 Task: Find connections with filter location Brixton with filter topic #Networkwith filter profile language Spanish with filter current company Ten Lifestyle Group with filter school Kadi Sarva Vishwavidyalaya, Gandihnagar with filter industry Security and Investigations with filter service category Financial Advisory with filter keywords title Sales Representative
Action: Mouse moved to (198, 249)
Screenshot: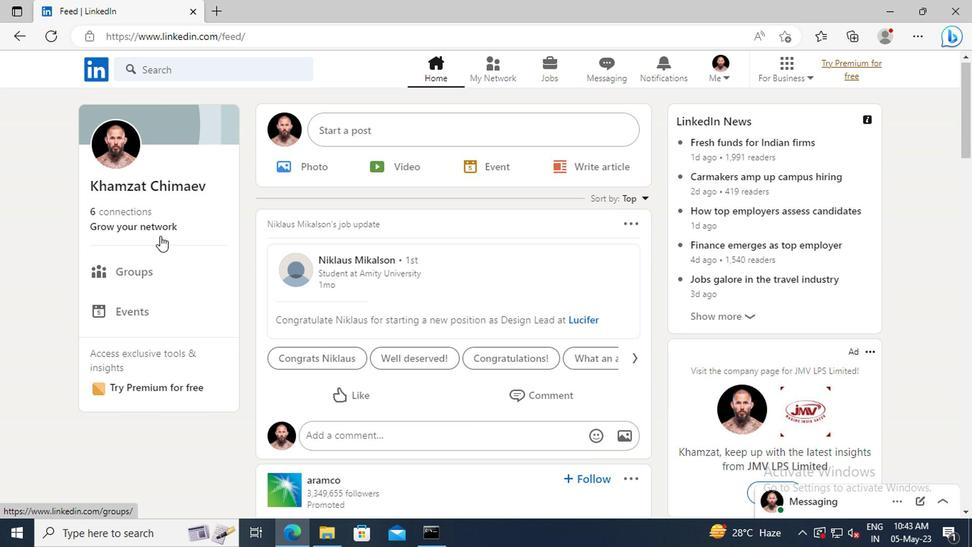 
Action: Mouse pressed left at (198, 249)
Screenshot: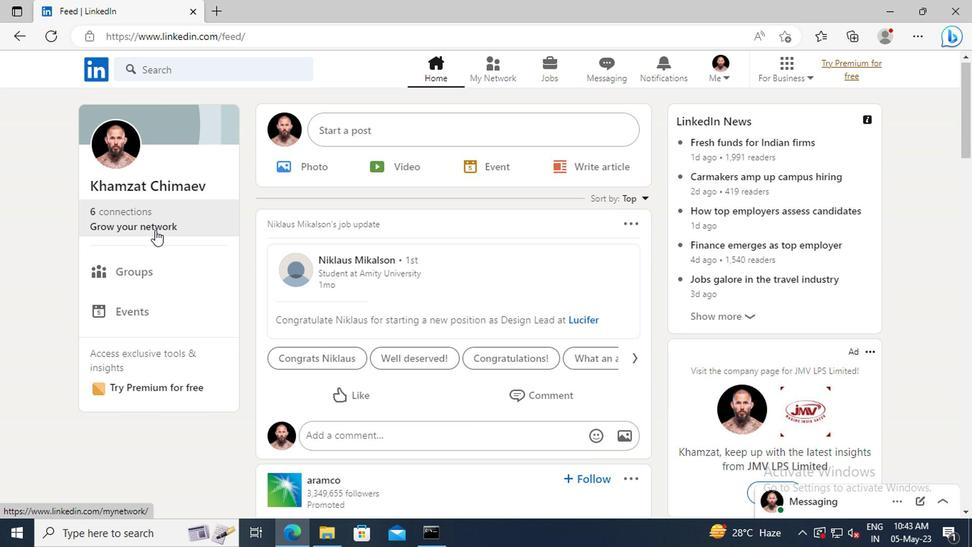
Action: Mouse moved to (200, 197)
Screenshot: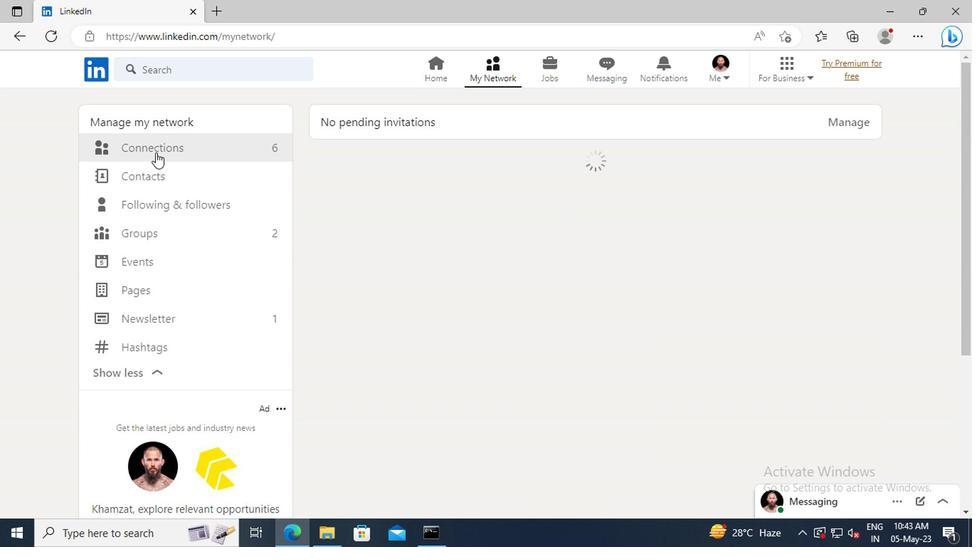 
Action: Mouse pressed left at (200, 197)
Screenshot: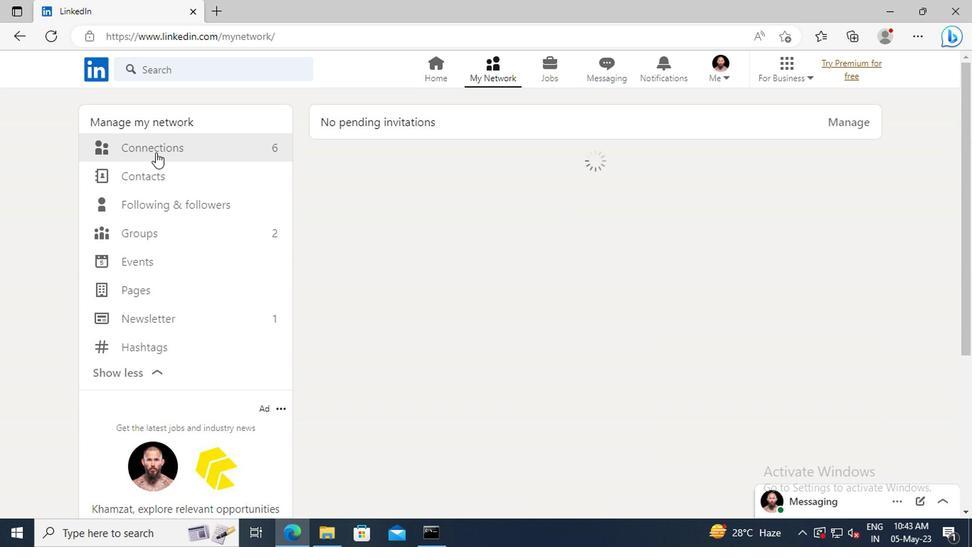 
Action: Mouse moved to (500, 197)
Screenshot: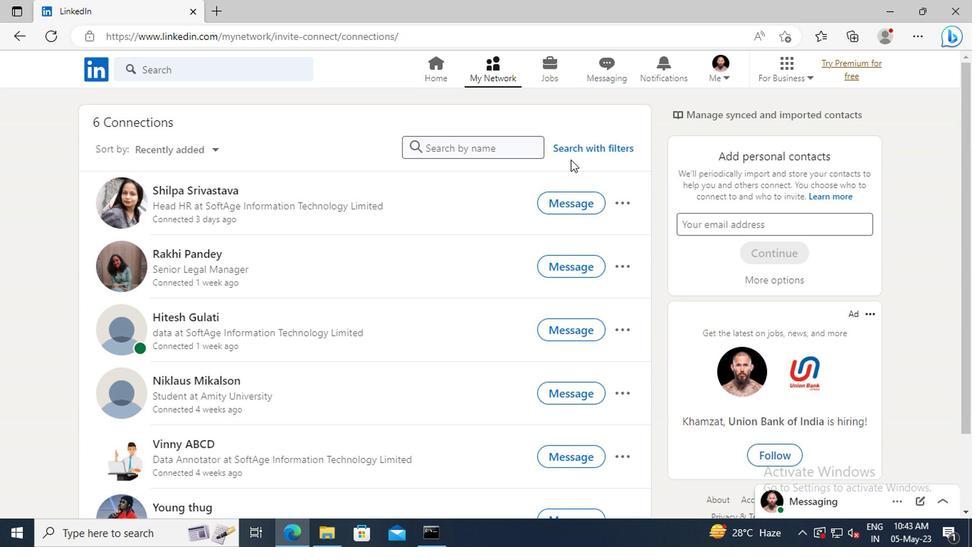 
Action: Mouse pressed left at (500, 197)
Screenshot: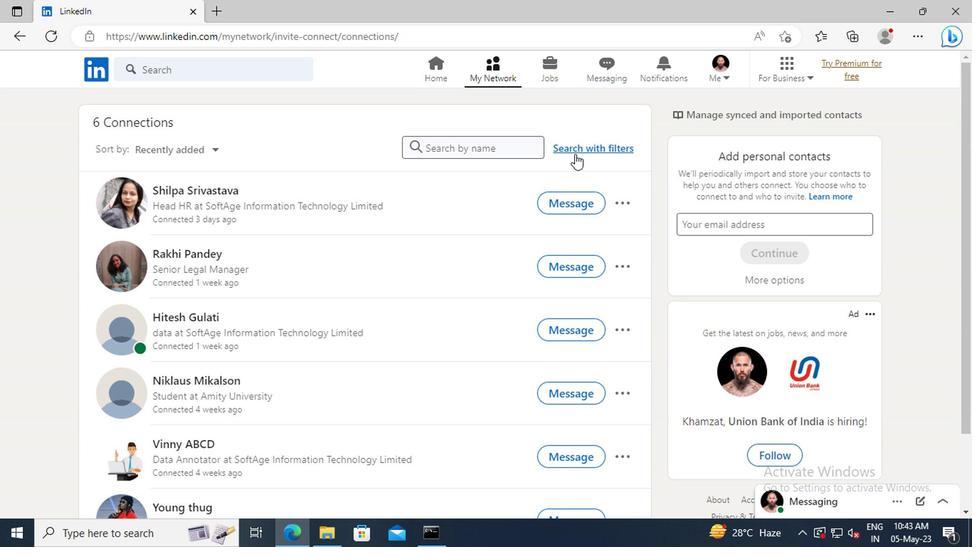 
Action: Mouse moved to (476, 169)
Screenshot: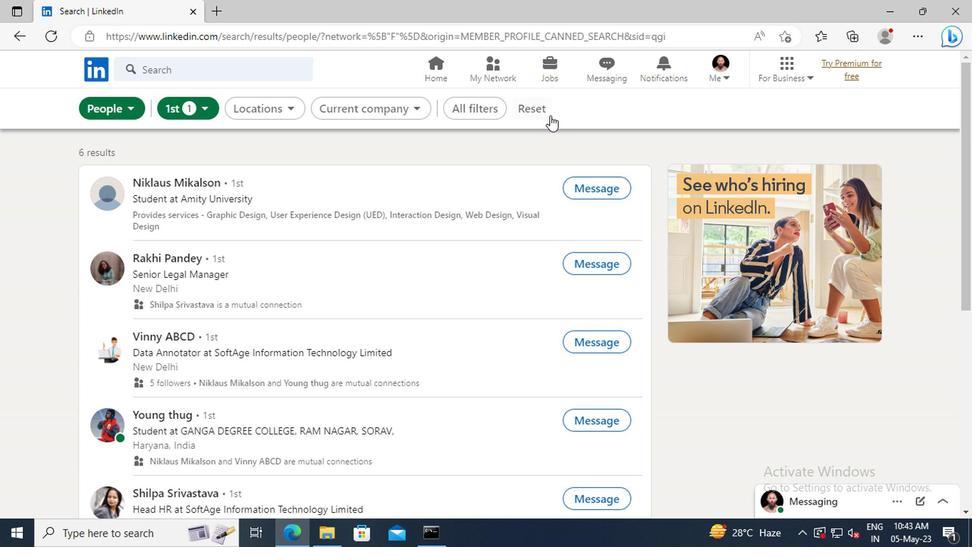
Action: Mouse pressed left at (476, 169)
Screenshot: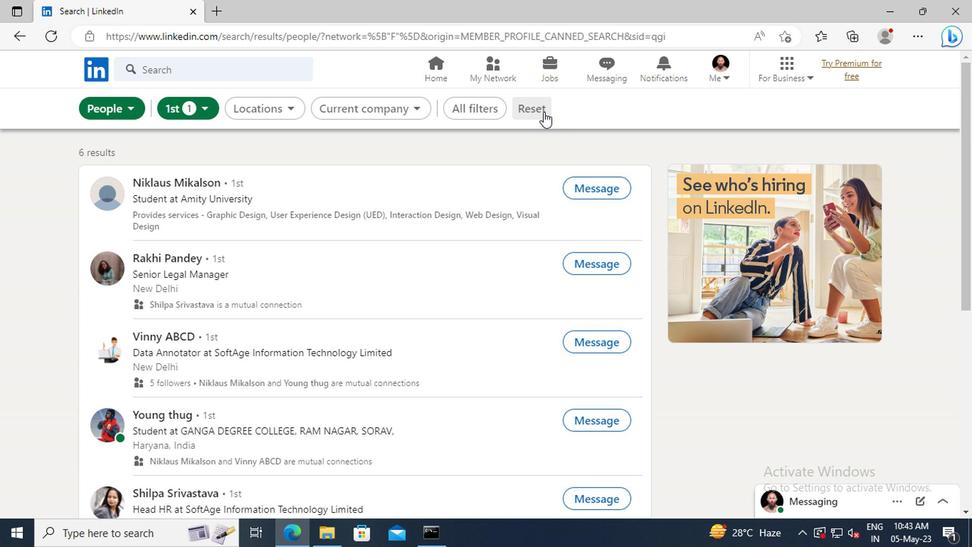 
Action: Mouse moved to (462, 168)
Screenshot: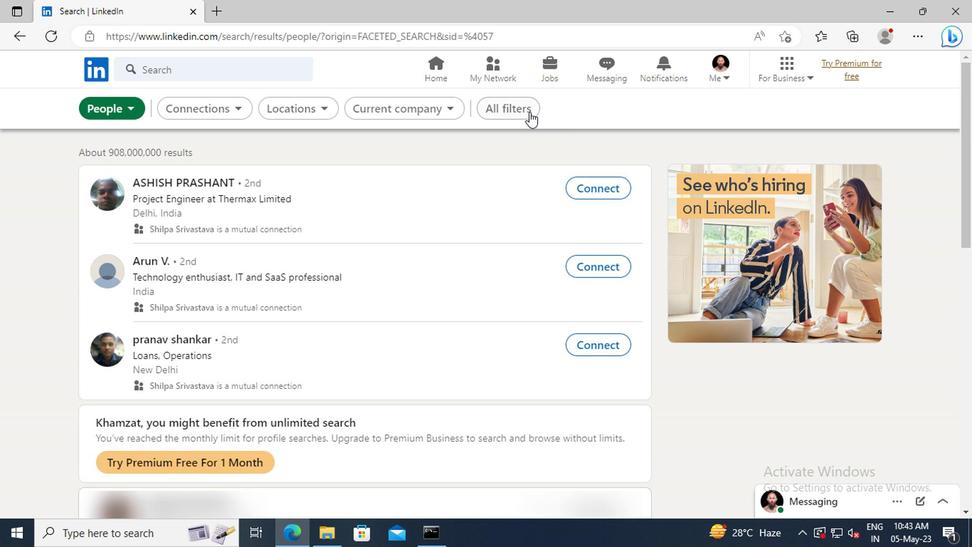 
Action: Mouse pressed left at (462, 168)
Screenshot: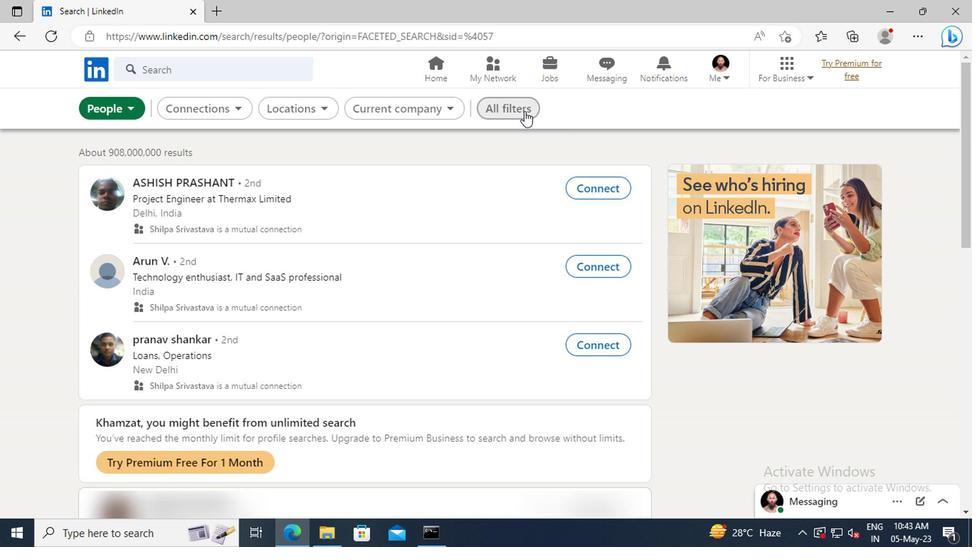
Action: Mouse moved to (623, 264)
Screenshot: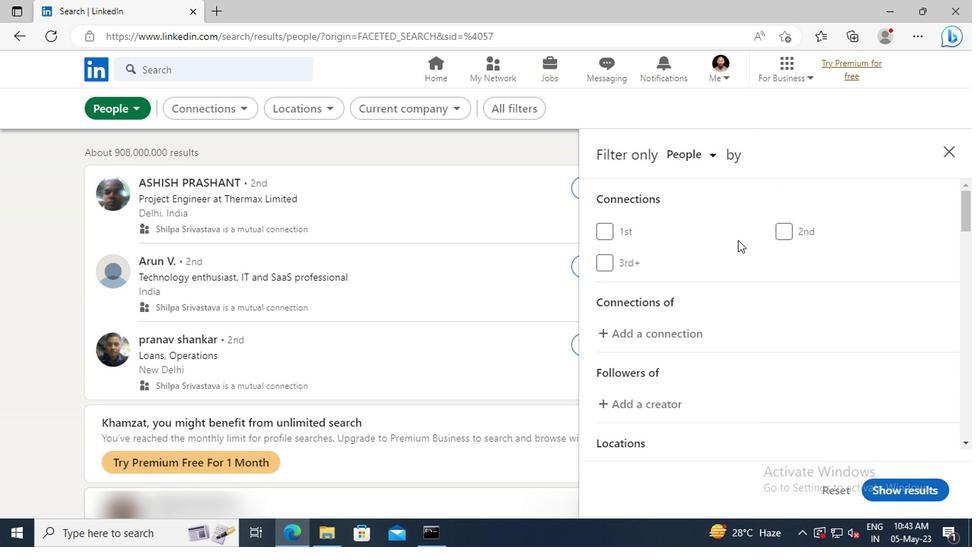 
Action: Mouse scrolled (623, 263) with delta (0, 0)
Screenshot: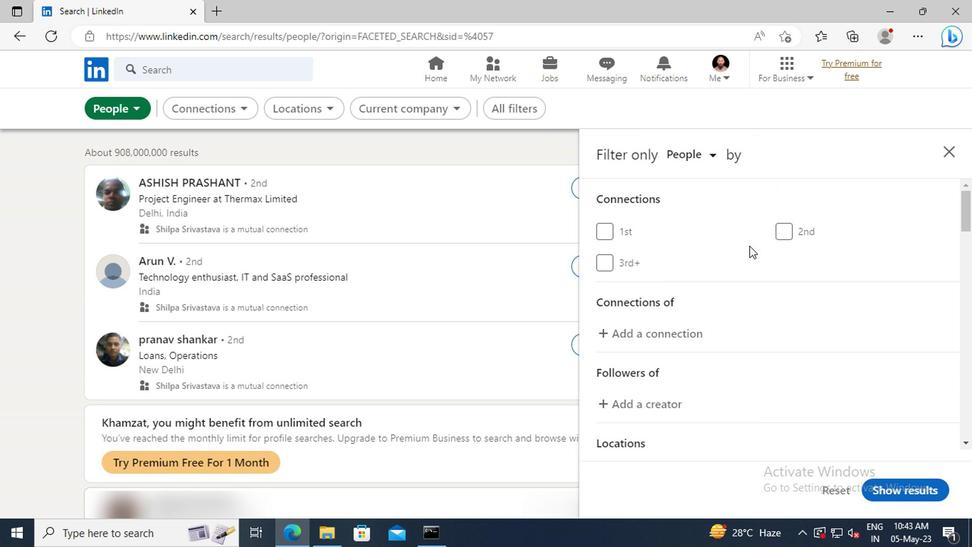 
Action: Mouse scrolled (623, 263) with delta (0, 0)
Screenshot: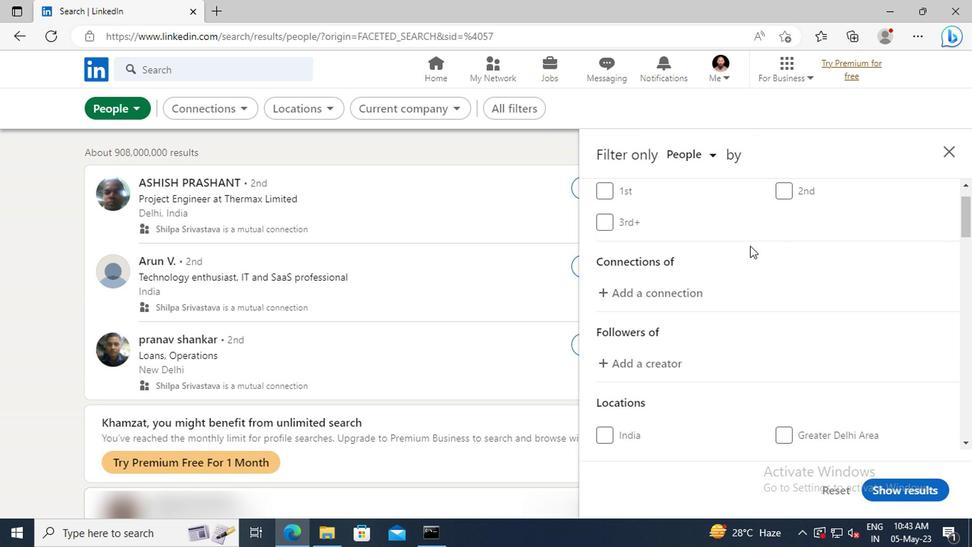 
Action: Mouse scrolled (623, 263) with delta (0, 0)
Screenshot: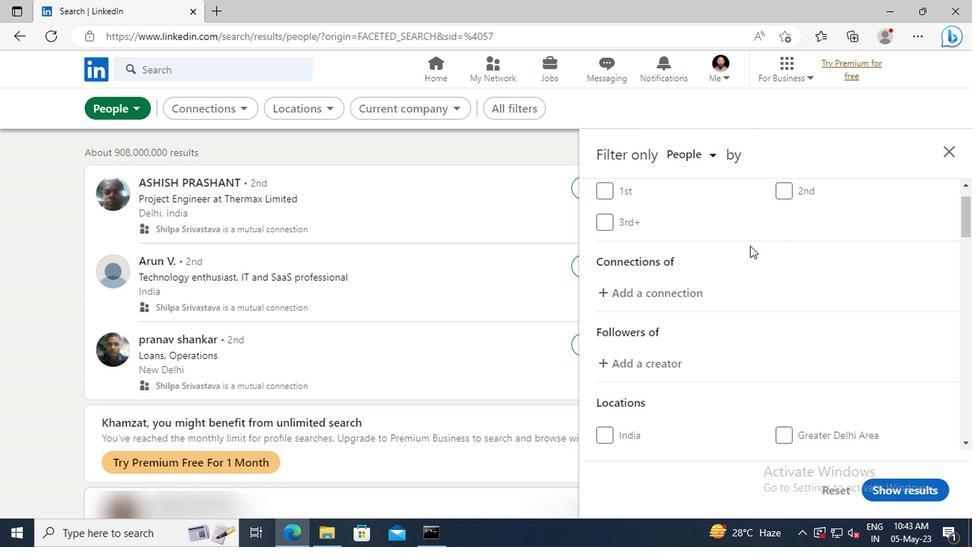 
Action: Mouse scrolled (623, 263) with delta (0, 0)
Screenshot: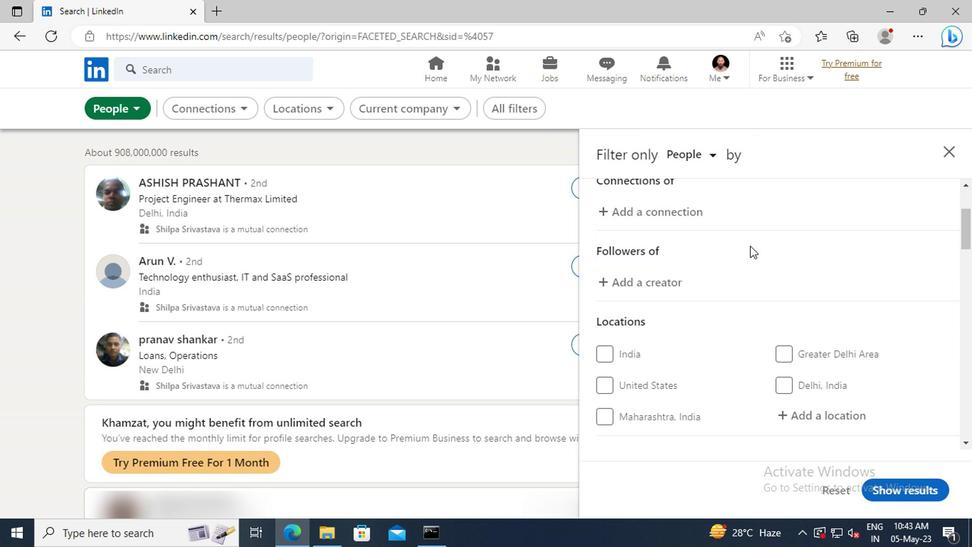 
Action: Mouse scrolled (623, 263) with delta (0, 0)
Screenshot: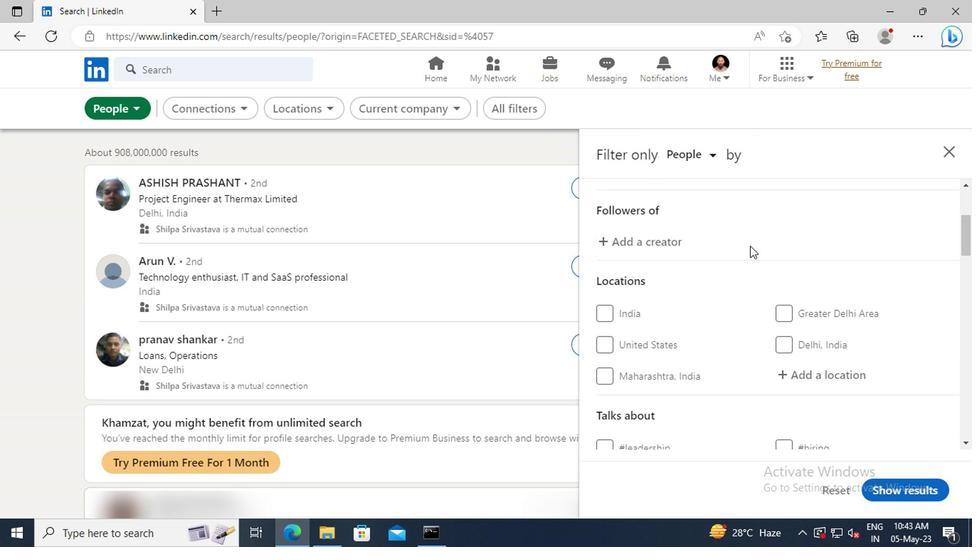 
Action: Mouse scrolled (623, 263) with delta (0, 0)
Screenshot: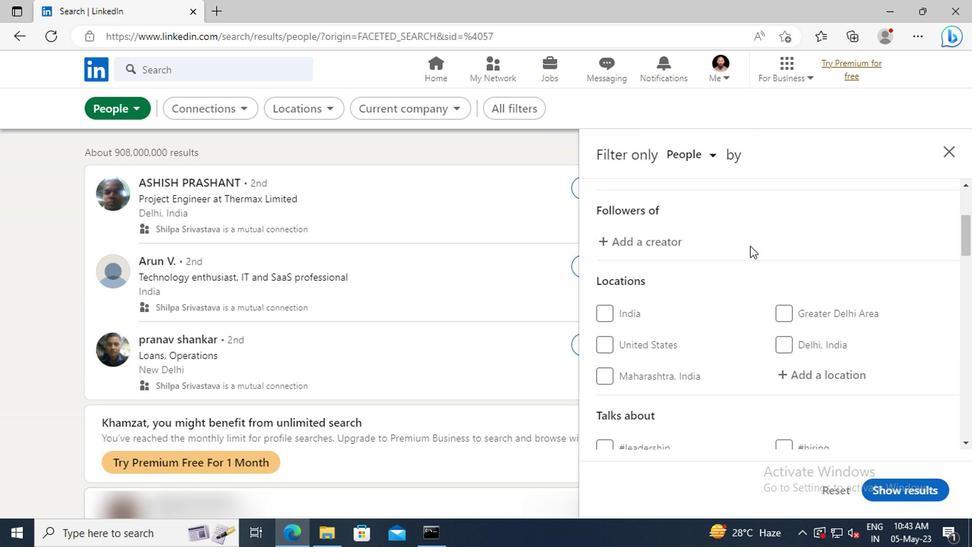 
Action: Mouse moved to (650, 300)
Screenshot: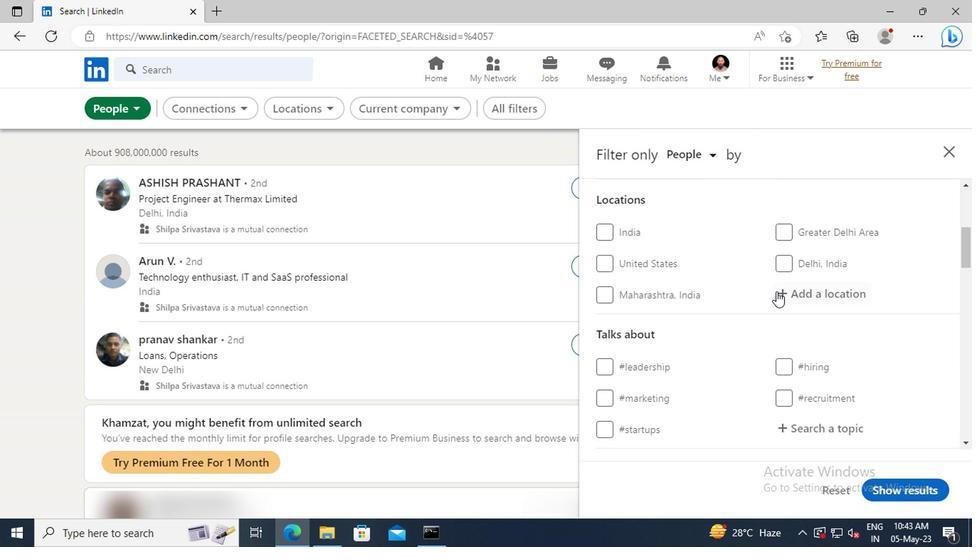 
Action: Mouse pressed left at (650, 300)
Screenshot: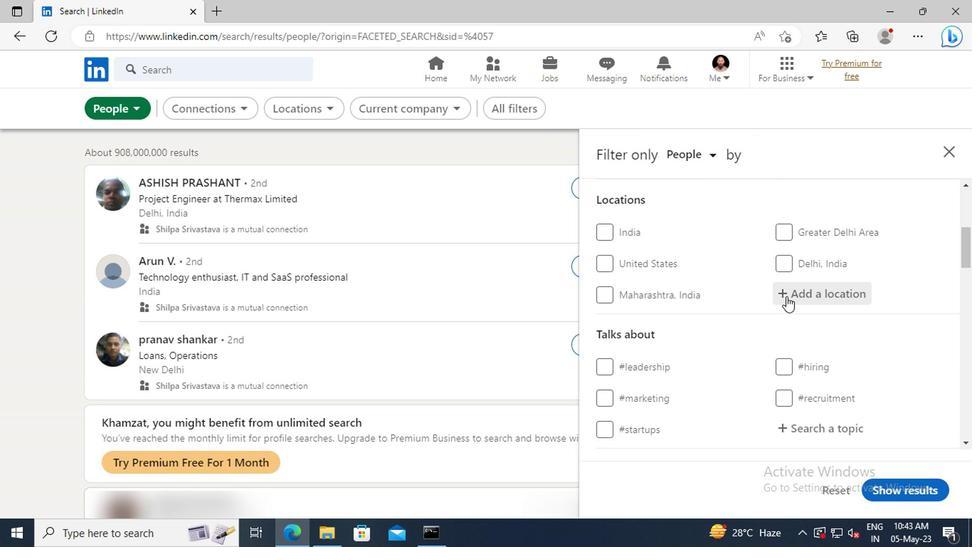 
Action: Key pressed <Key.shift>BRIXTON
Screenshot: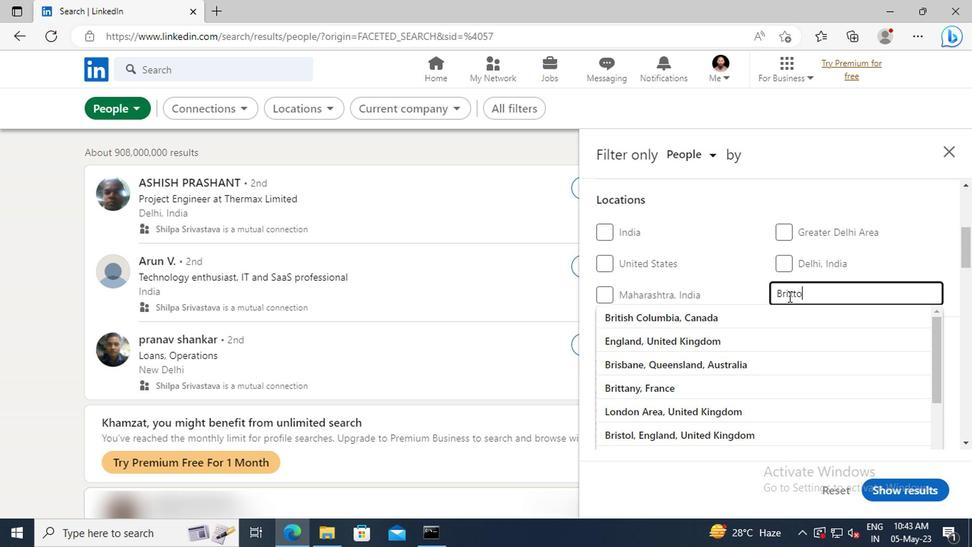 
Action: Mouse moved to (653, 312)
Screenshot: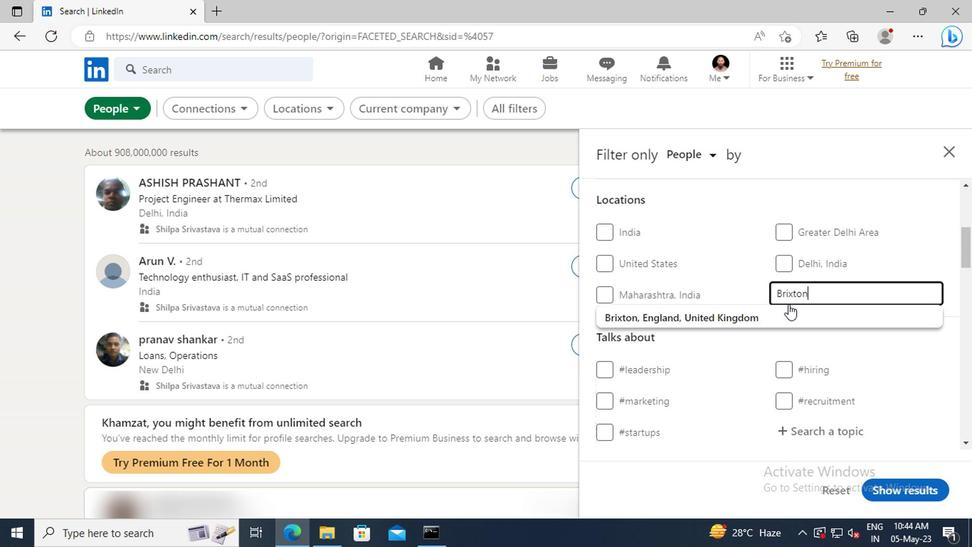 
Action: Mouse pressed left at (653, 312)
Screenshot: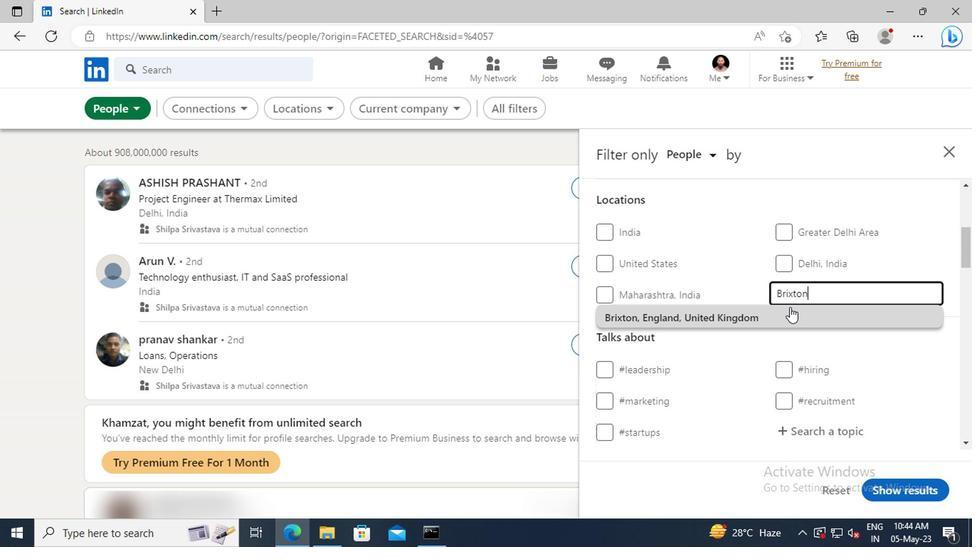 
Action: Mouse scrolled (653, 312) with delta (0, 0)
Screenshot: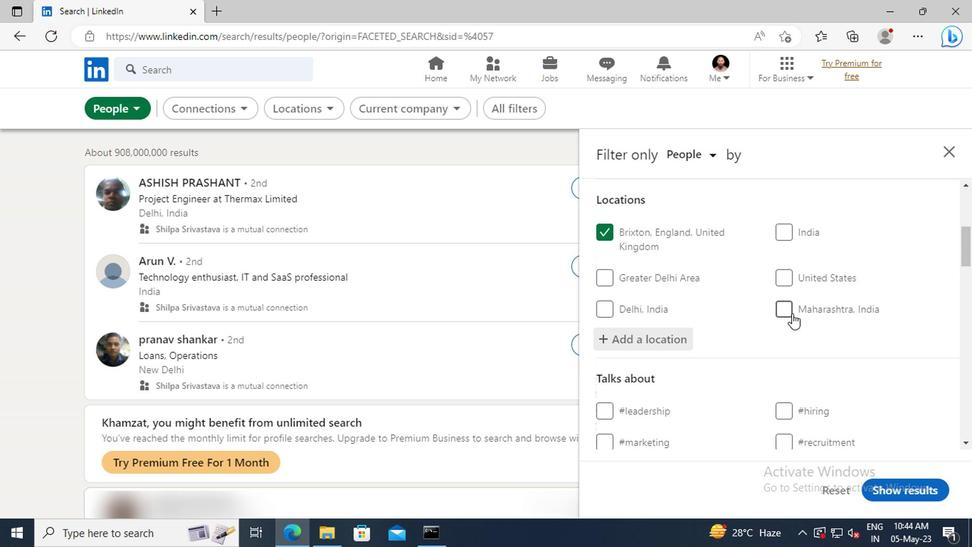 
Action: Mouse moved to (653, 312)
Screenshot: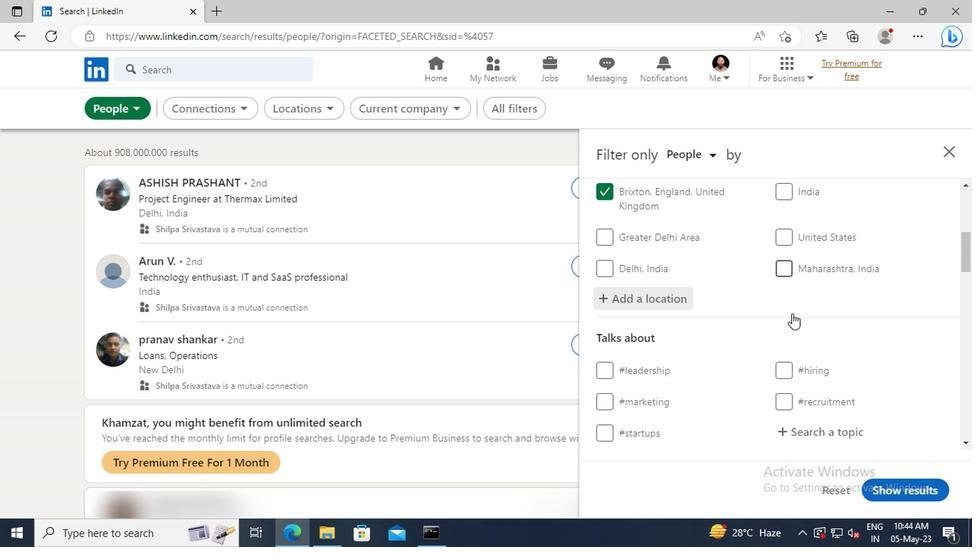 
Action: Mouse scrolled (653, 312) with delta (0, 0)
Screenshot: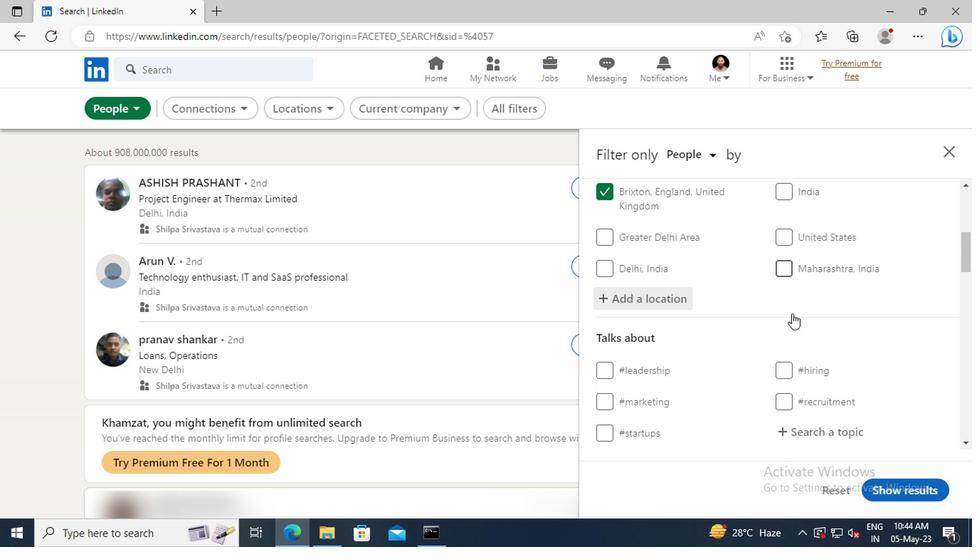 
Action: Mouse scrolled (653, 312) with delta (0, 0)
Screenshot: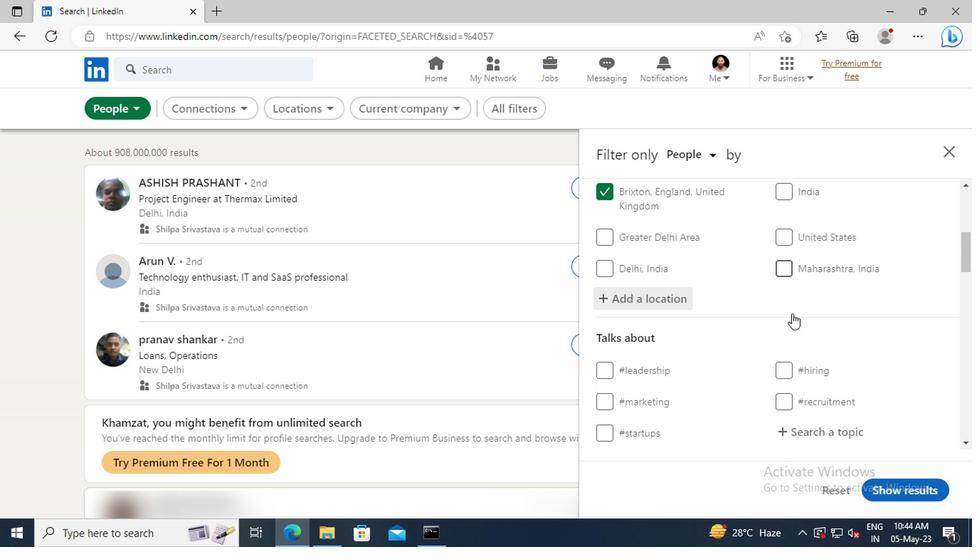 
Action: Mouse scrolled (653, 312) with delta (0, 0)
Screenshot: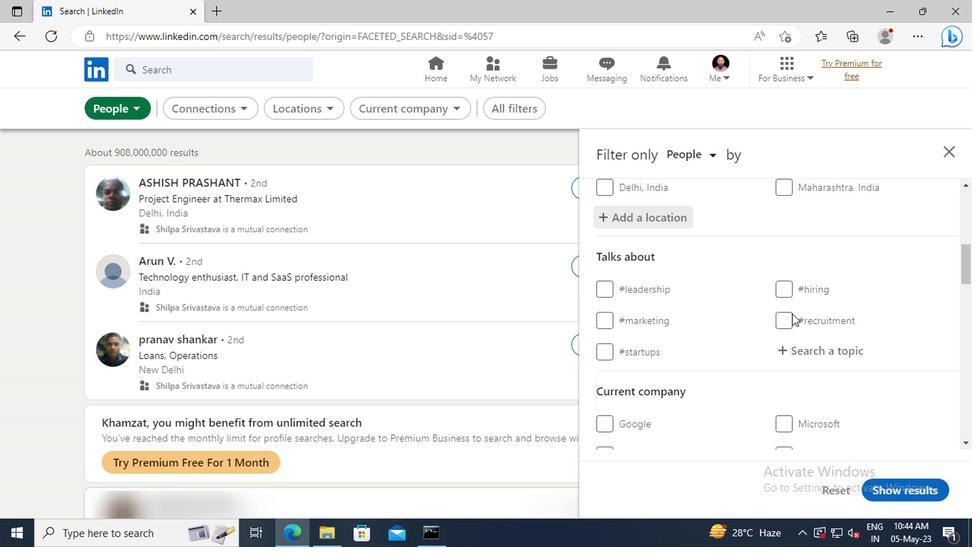 
Action: Mouse scrolled (653, 312) with delta (0, 0)
Screenshot: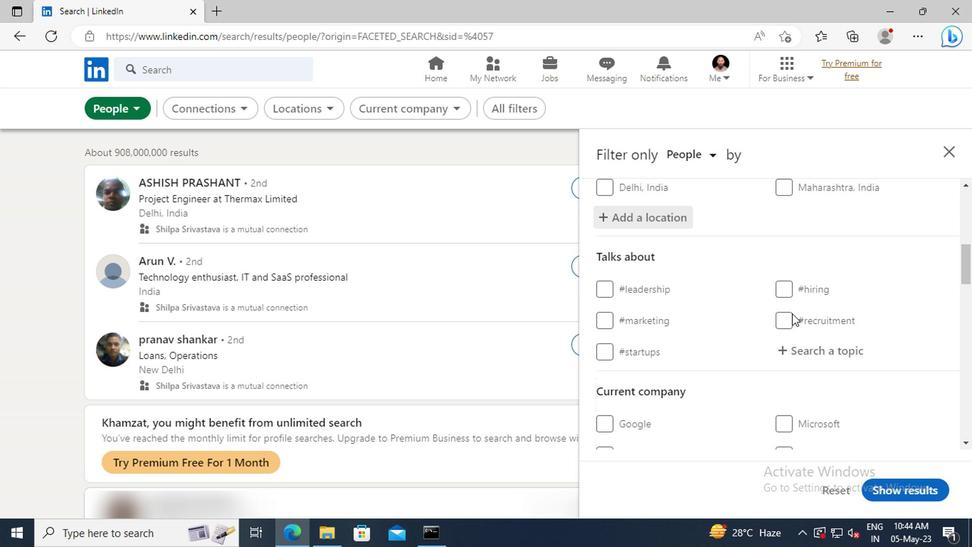 
Action: Mouse moved to (651, 287)
Screenshot: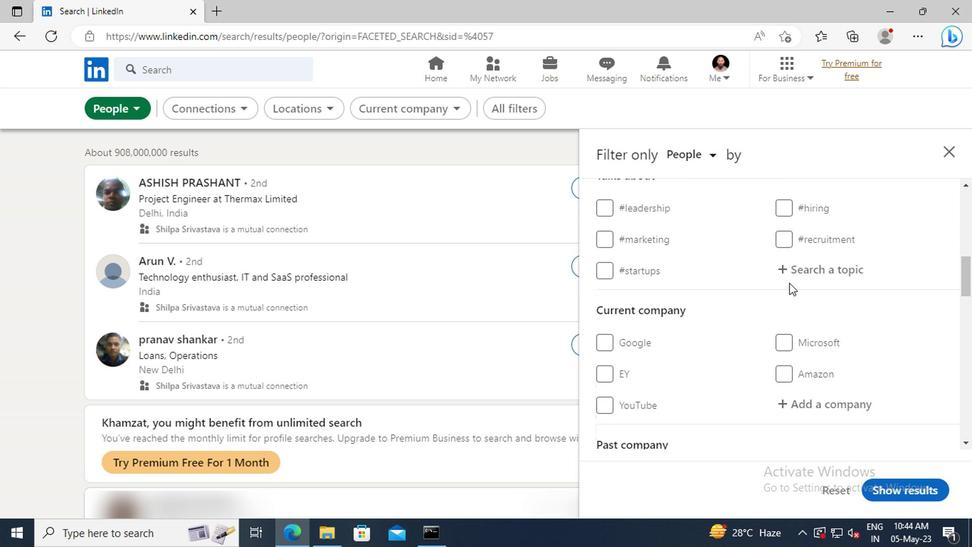 
Action: Mouse pressed left at (651, 287)
Screenshot: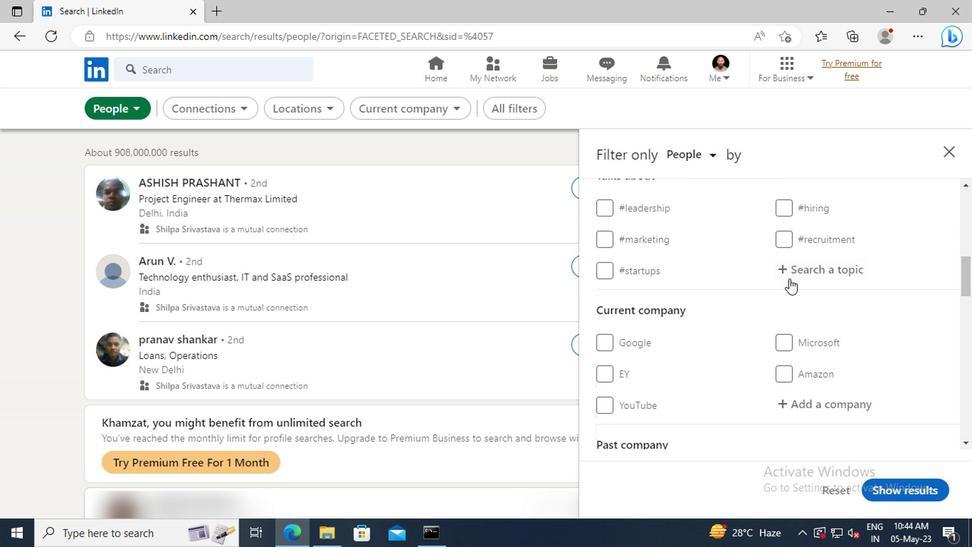 
Action: Mouse moved to (650, 287)
Screenshot: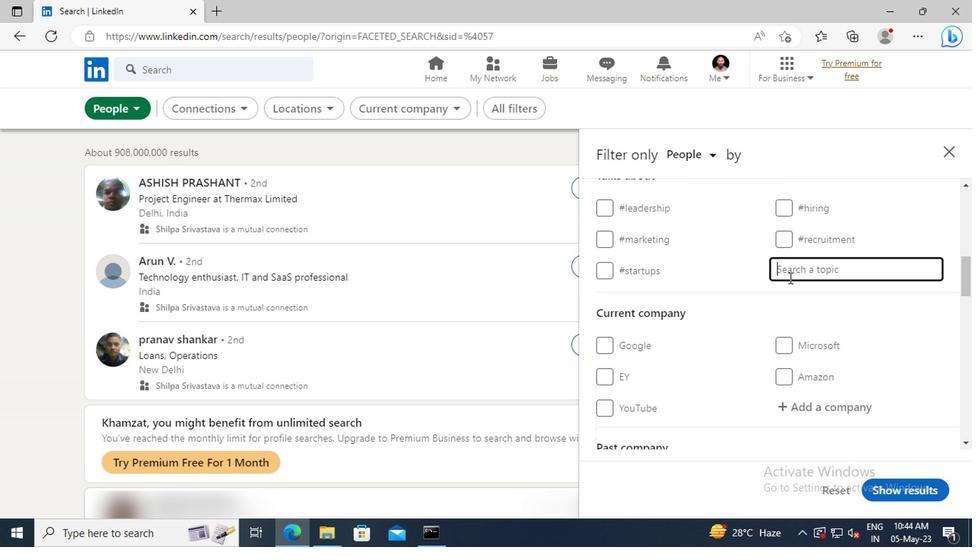 
Action: Key pressed <Key.shift>NETW
Screenshot: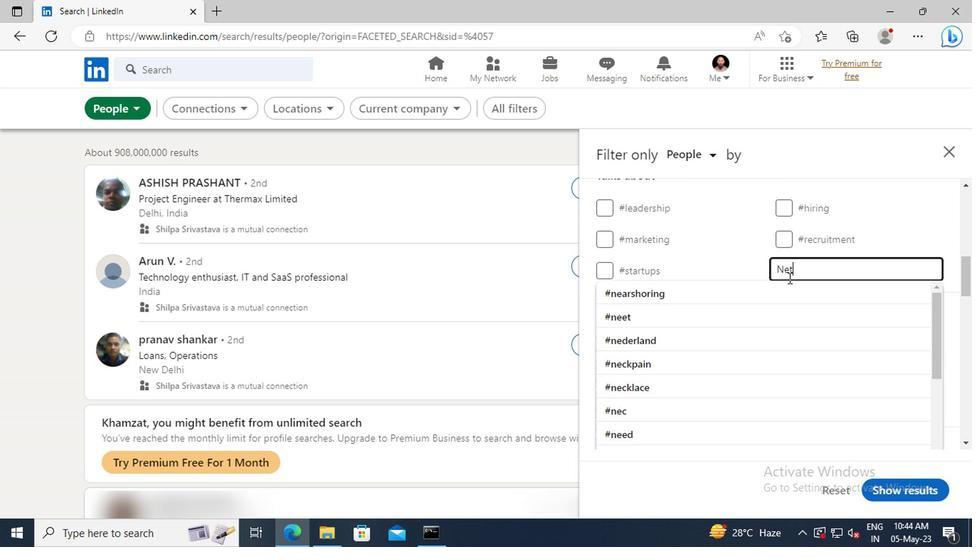 
Action: Mouse moved to (649, 308)
Screenshot: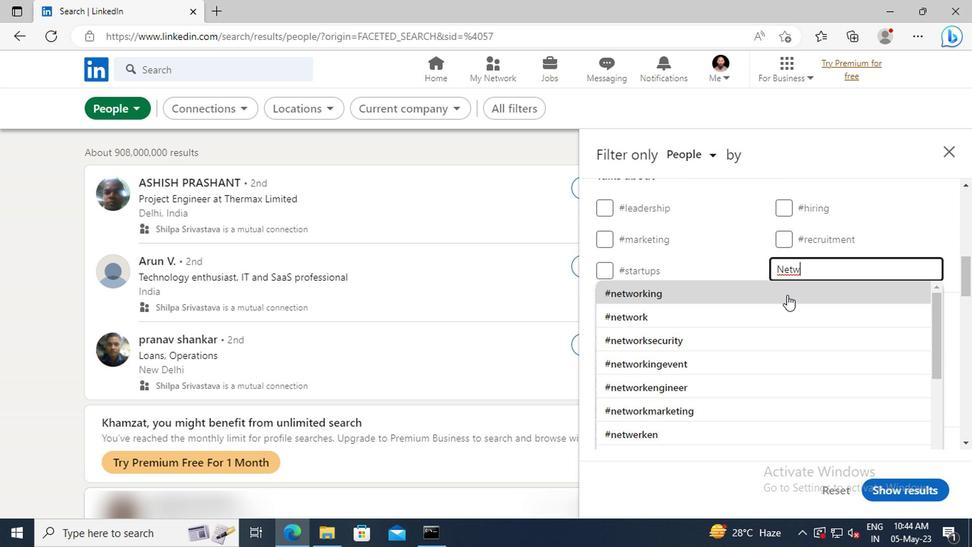 
Action: Mouse pressed left at (649, 308)
Screenshot: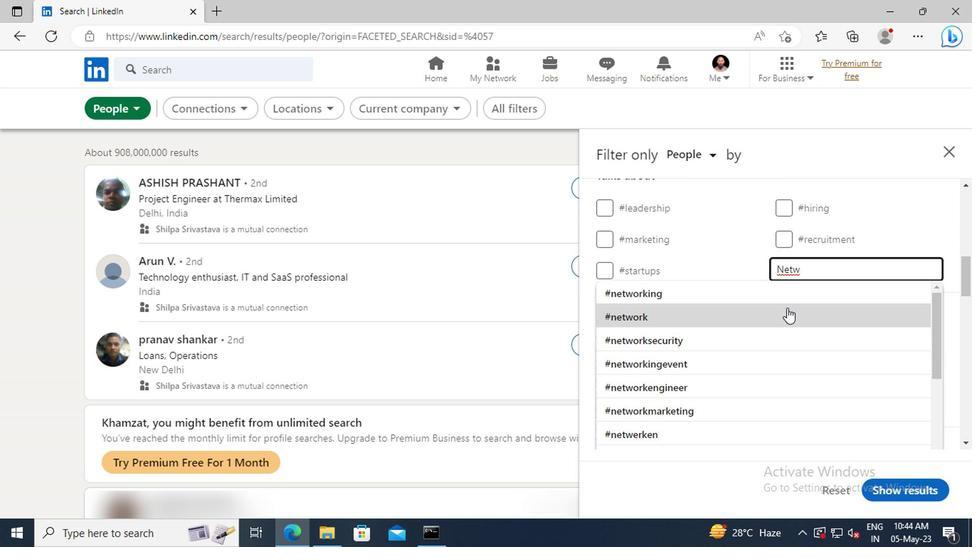 
Action: Mouse scrolled (649, 308) with delta (0, 0)
Screenshot: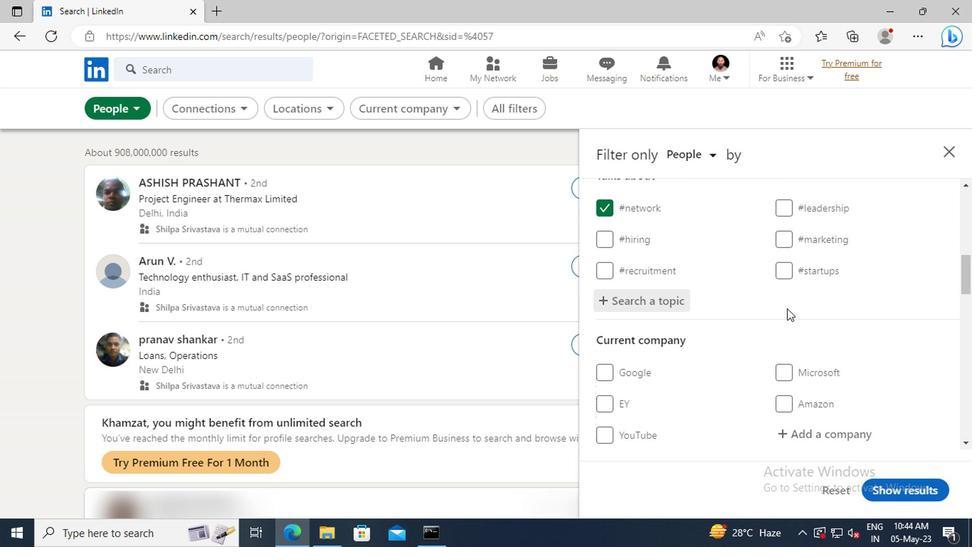 
Action: Mouse scrolled (649, 308) with delta (0, 0)
Screenshot: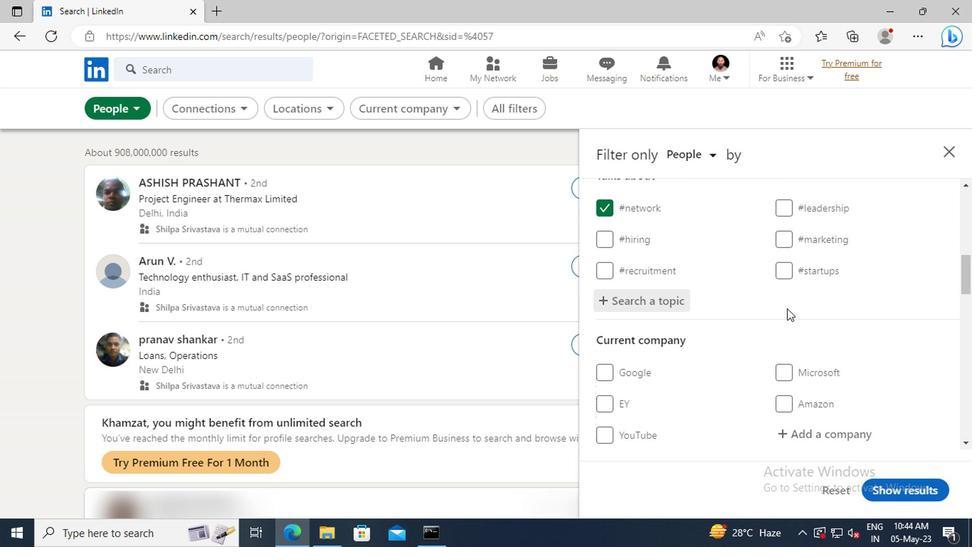 
Action: Mouse scrolled (649, 308) with delta (0, 0)
Screenshot: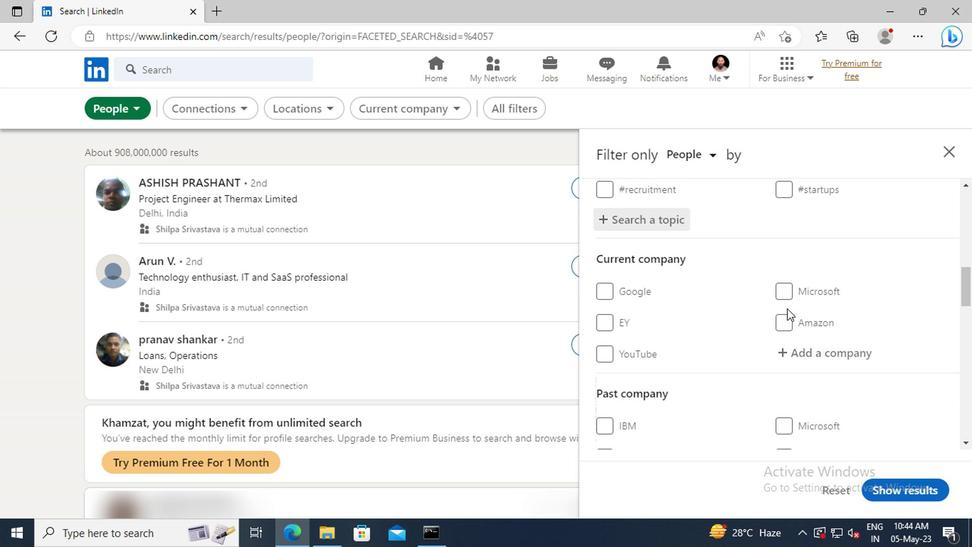 
Action: Mouse scrolled (649, 308) with delta (0, 0)
Screenshot: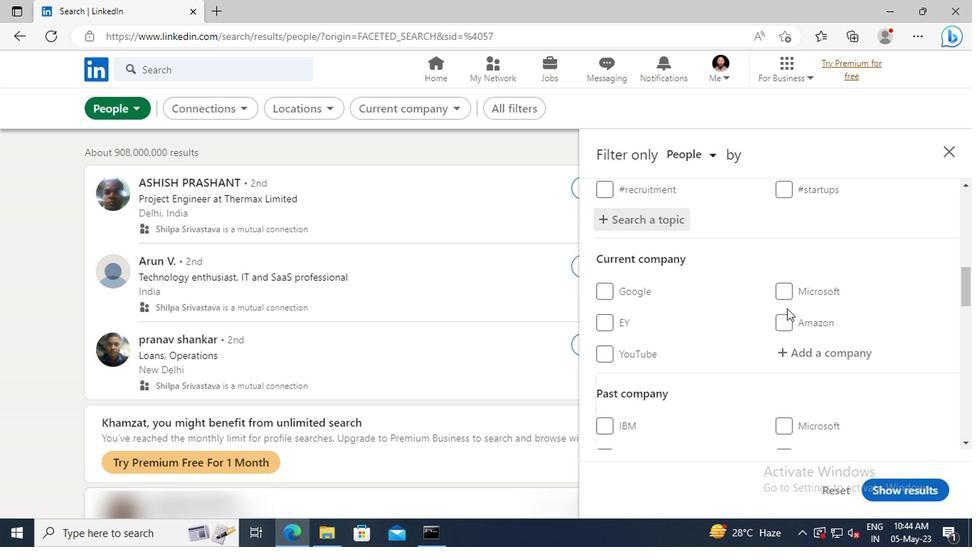
Action: Mouse scrolled (649, 308) with delta (0, 0)
Screenshot: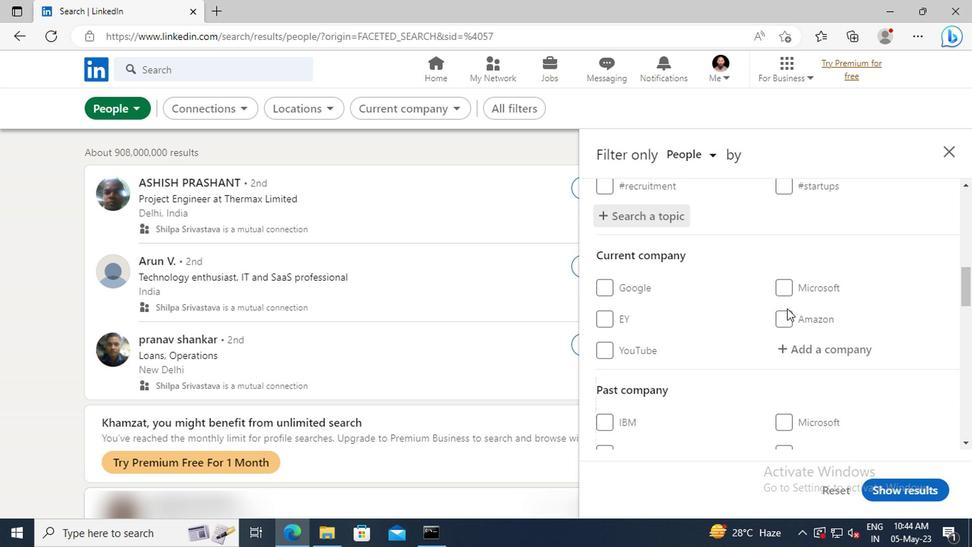 
Action: Mouse scrolled (649, 308) with delta (0, 0)
Screenshot: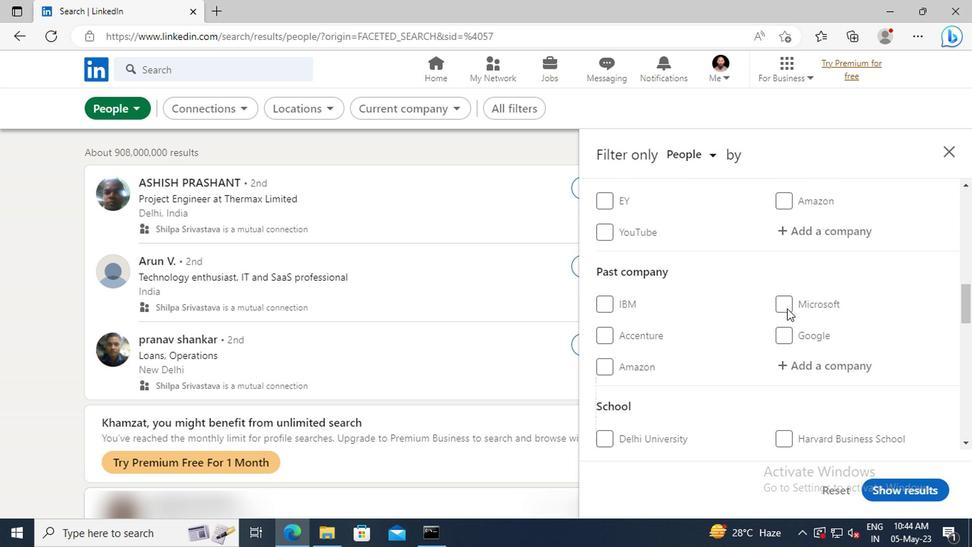 
Action: Mouse scrolled (649, 308) with delta (0, 0)
Screenshot: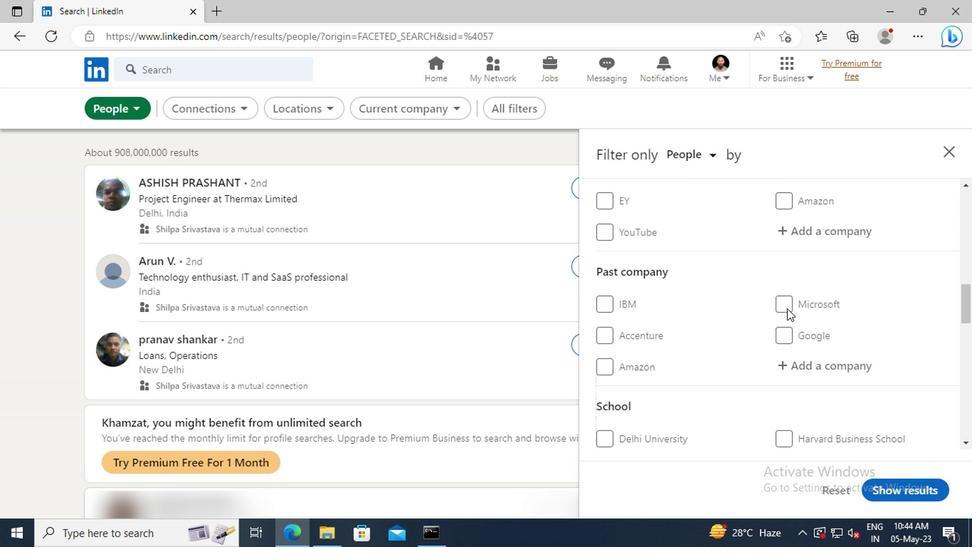 
Action: Mouse scrolled (649, 308) with delta (0, 0)
Screenshot: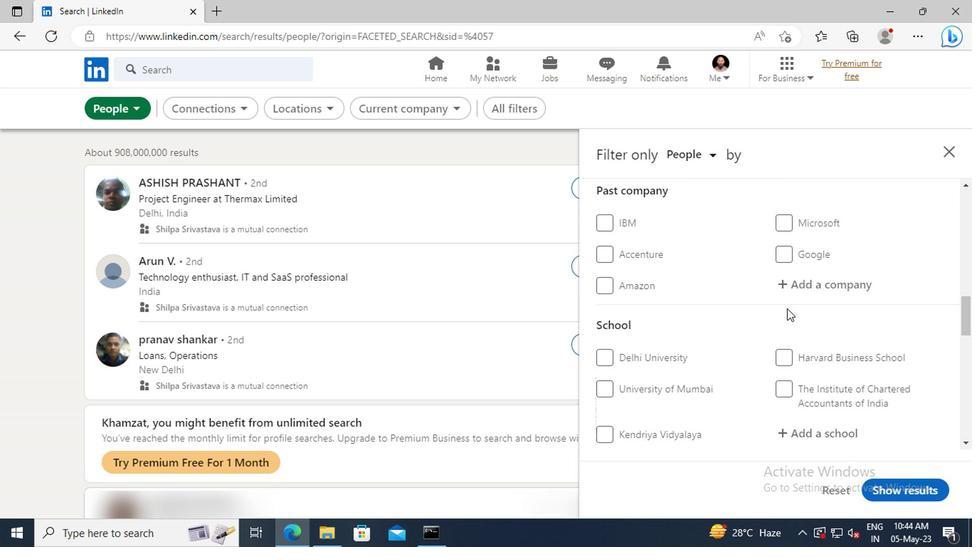
Action: Mouse scrolled (649, 308) with delta (0, 0)
Screenshot: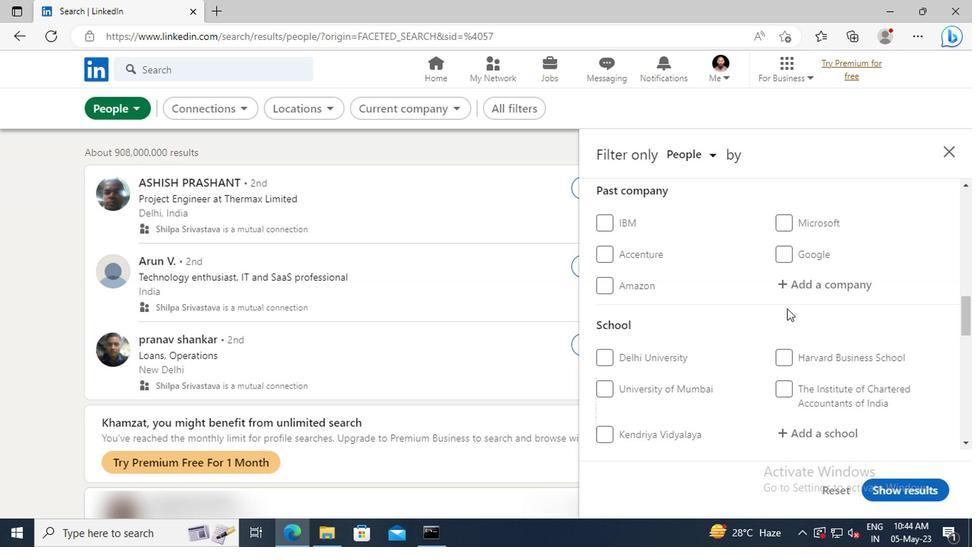
Action: Mouse scrolled (649, 308) with delta (0, 0)
Screenshot: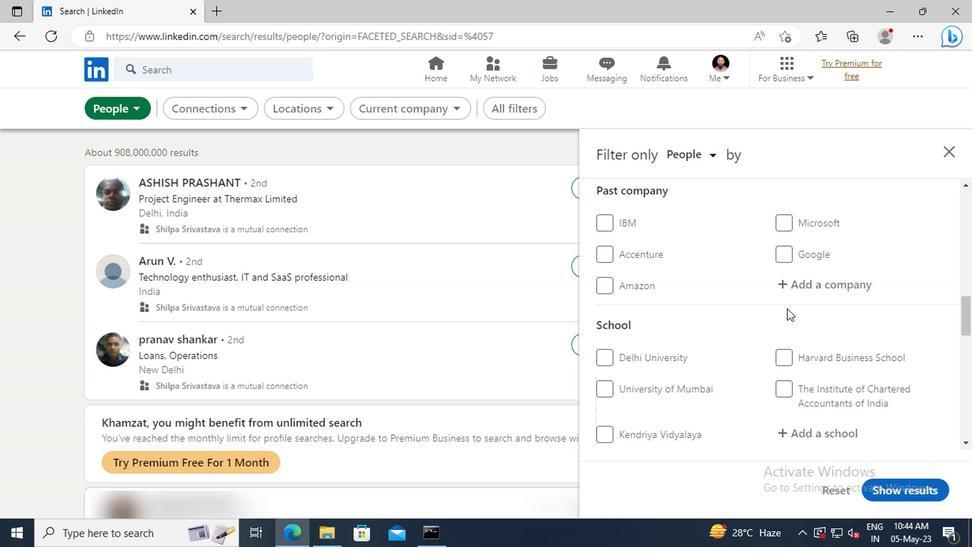 
Action: Mouse scrolled (649, 308) with delta (0, 0)
Screenshot: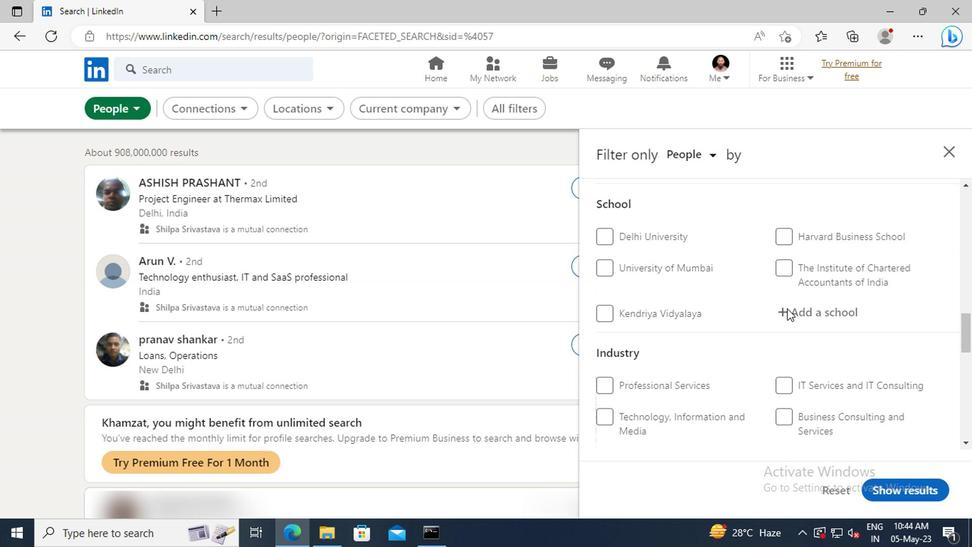 
Action: Mouse scrolled (649, 308) with delta (0, 0)
Screenshot: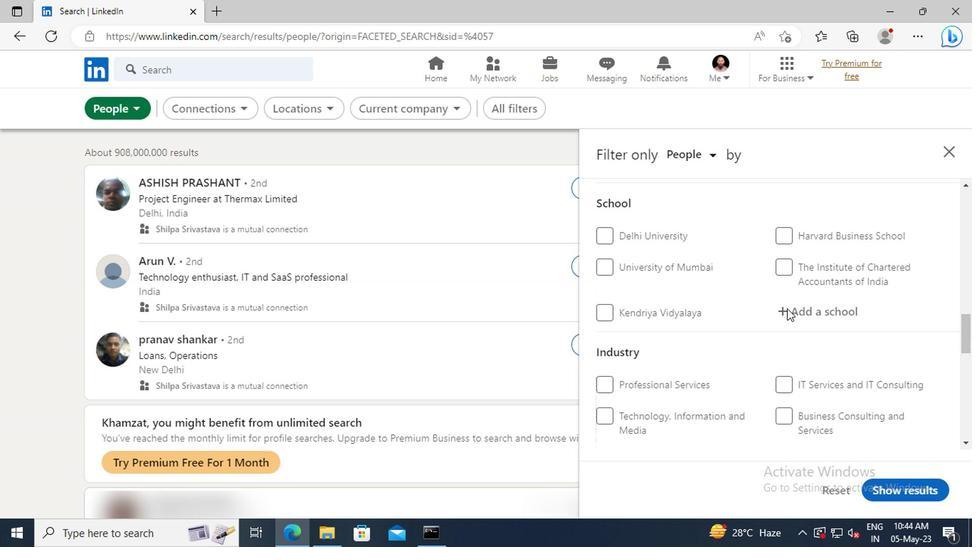 
Action: Mouse scrolled (649, 308) with delta (0, 0)
Screenshot: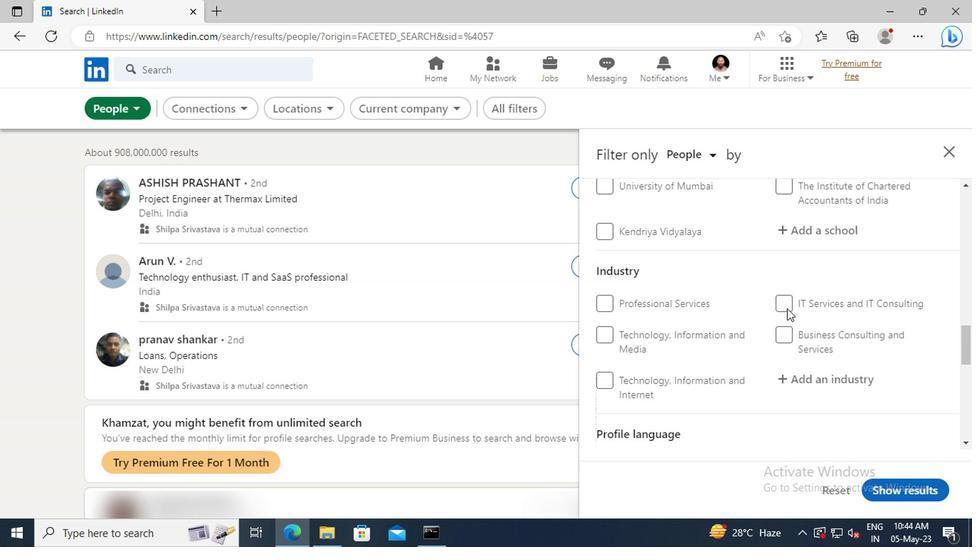 
Action: Mouse scrolled (649, 308) with delta (0, 0)
Screenshot: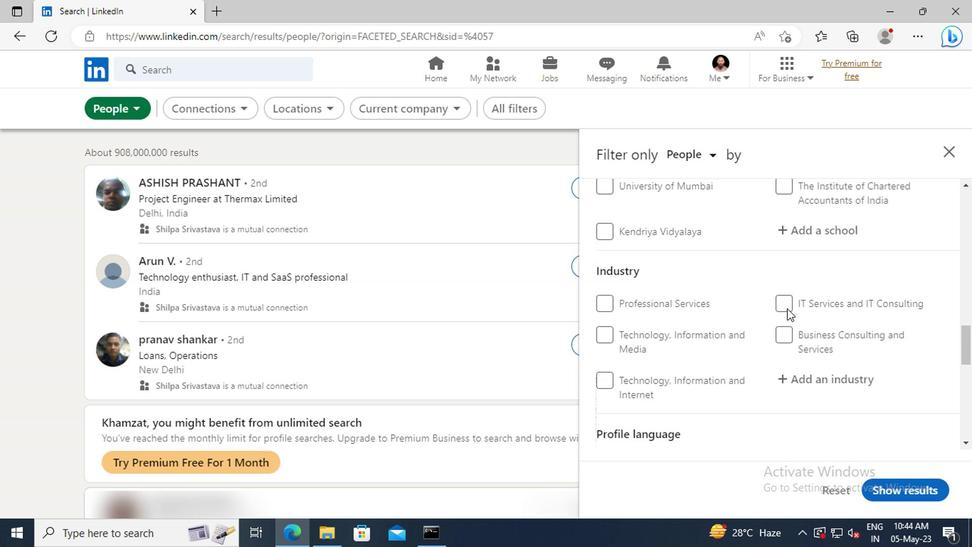 
Action: Mouse scrolled (649, 308) with delta (0, 0)
Screenshot: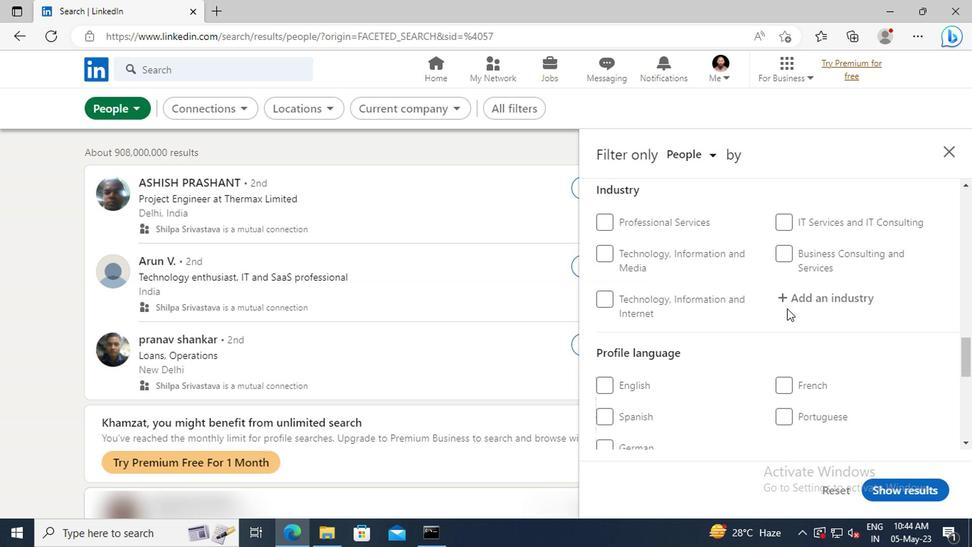 
Action: Mouse scrolled (649, 308) with delta (0, 0)
Screenshot: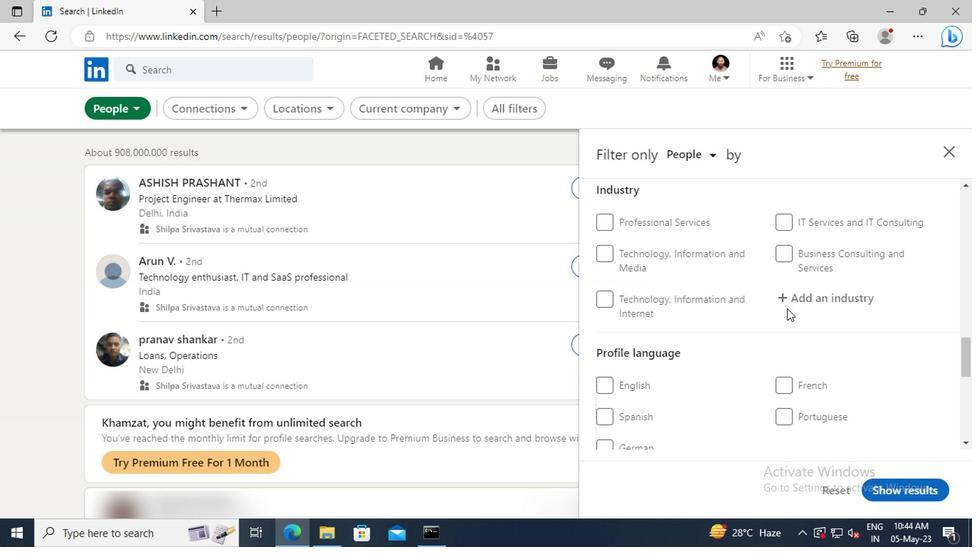 
Action: Mouse moved to (521, 330)
Screenshot: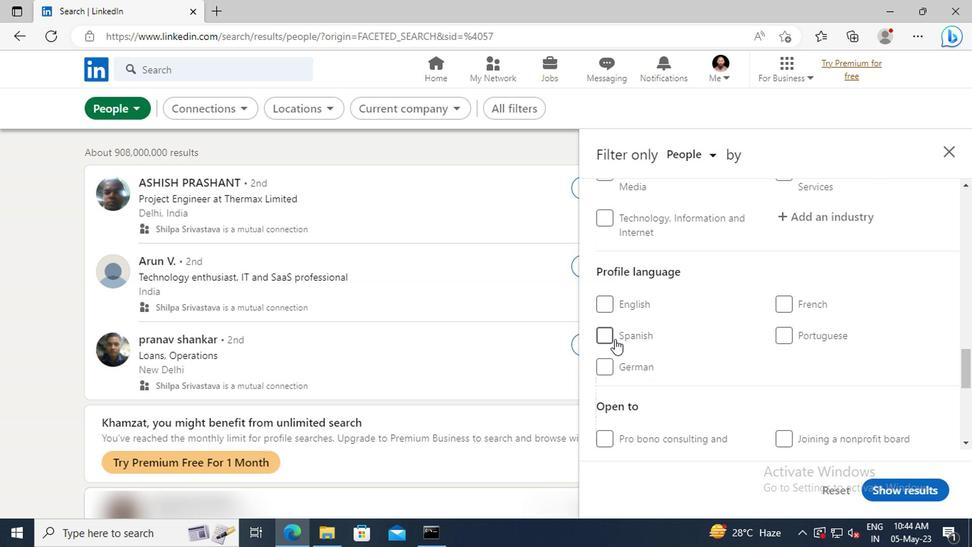 
Action: Mouse pressed left at (521, 330)
Screenshot: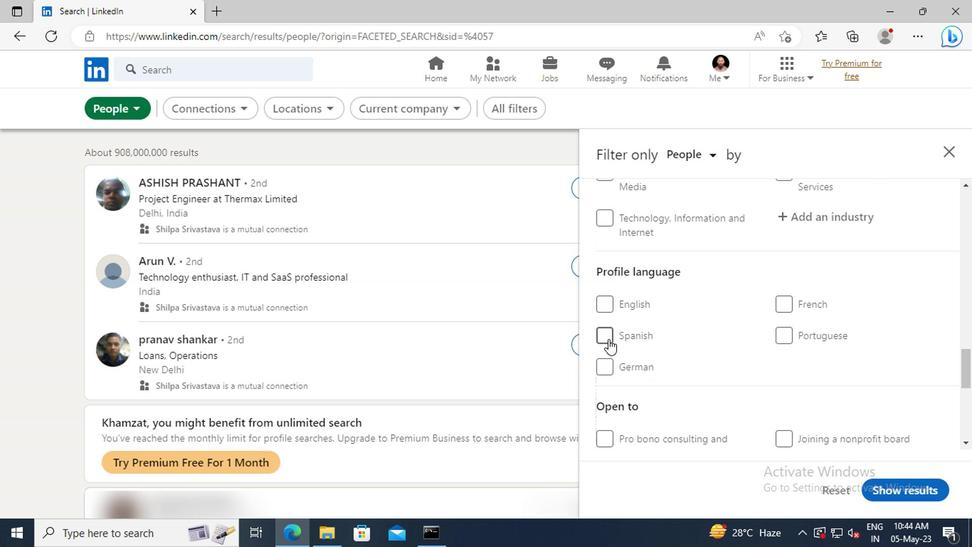 
Action: Mouse moved to (660, 316)
Screenshot: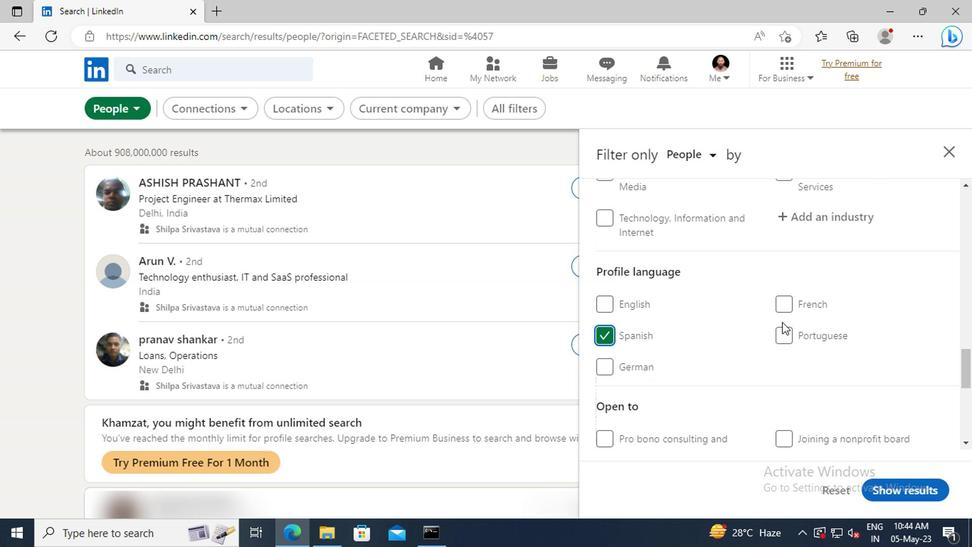 
Action: Mouse scrolled (660, 316) with delta (0, 0)
Screenshot: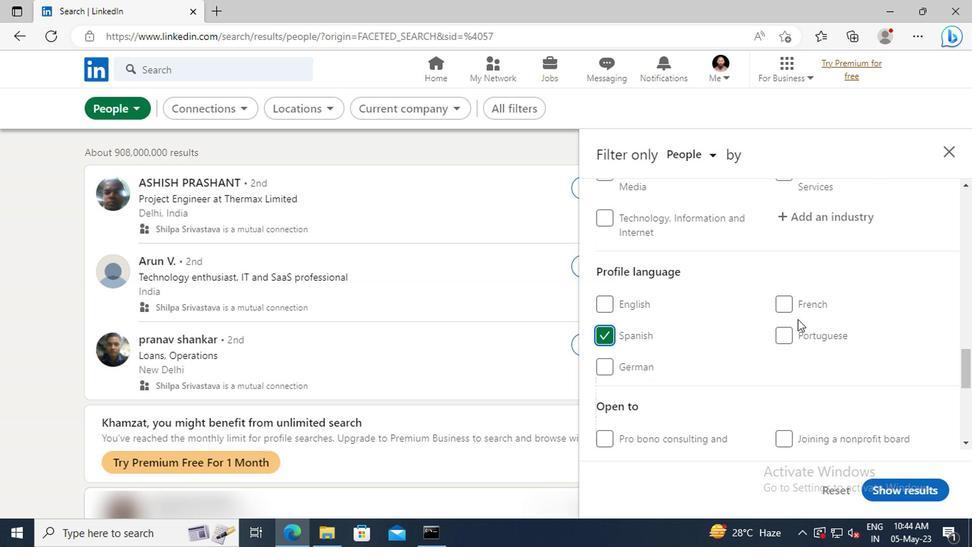 
Action: Mouse scrolled (660, 316) with delta (0, 0)
Screenshot: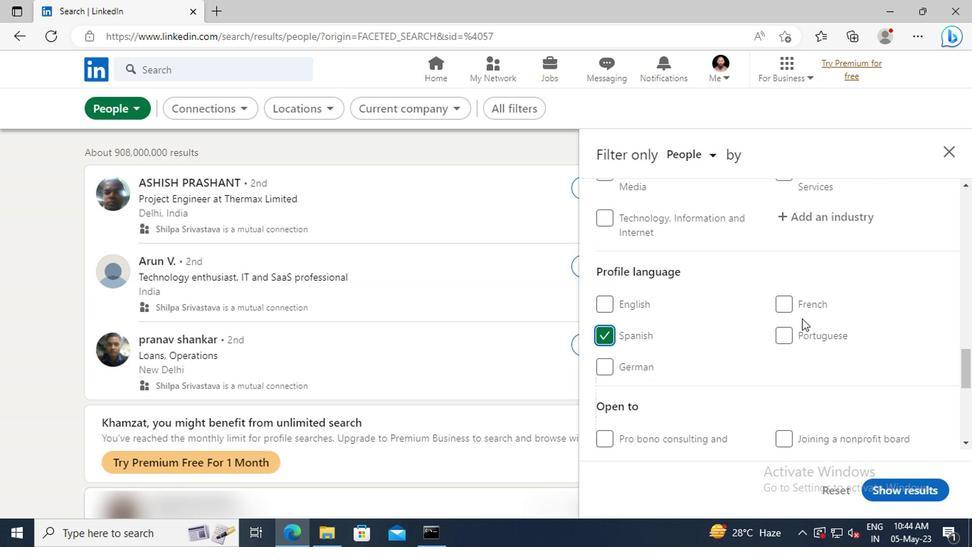 
Action: Mouse scrolled (660, 316) with delta (0, 0)
Screenshot: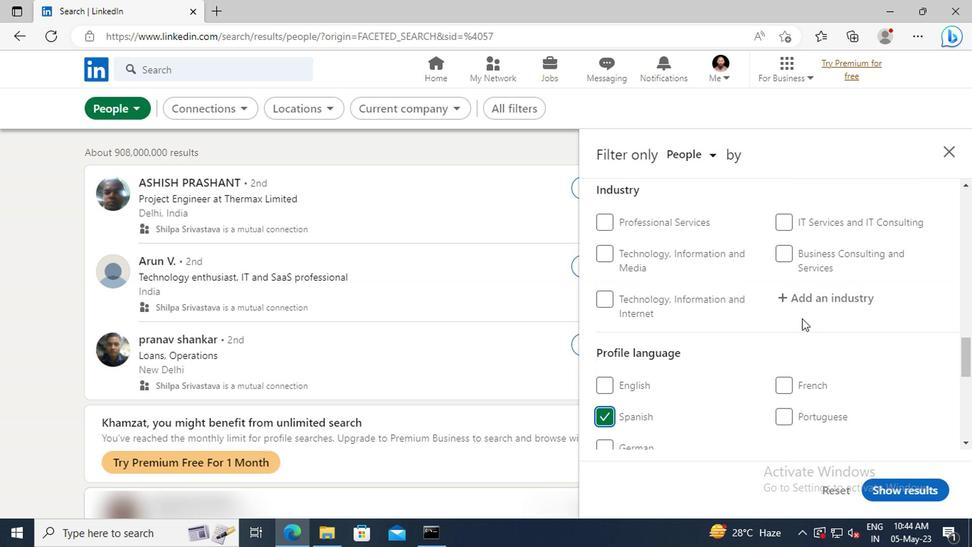 
Action: Mouse scrolled (660, 316) with delta (0, 0)
Screenshot: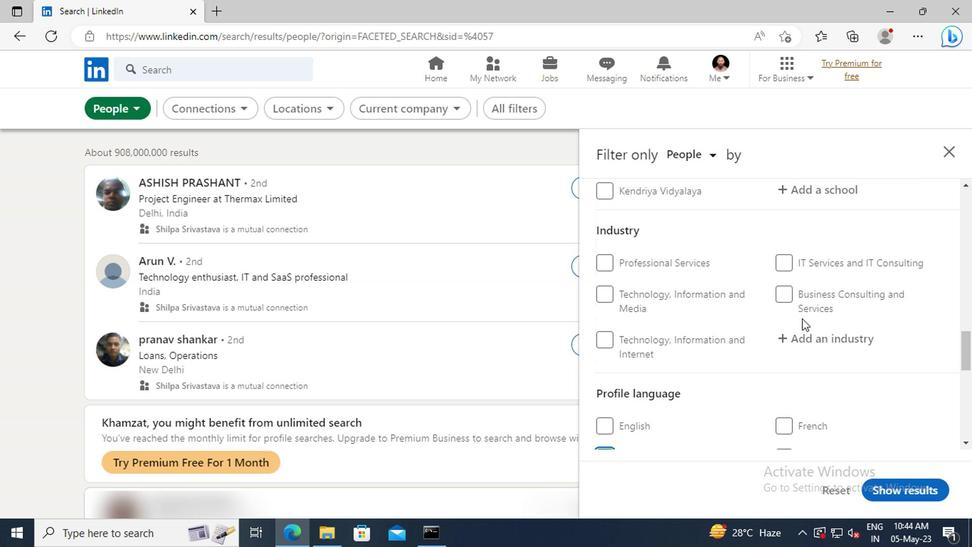
Action: Mouse scrolled (660, 316) with delta (0, 0)
Screenshot: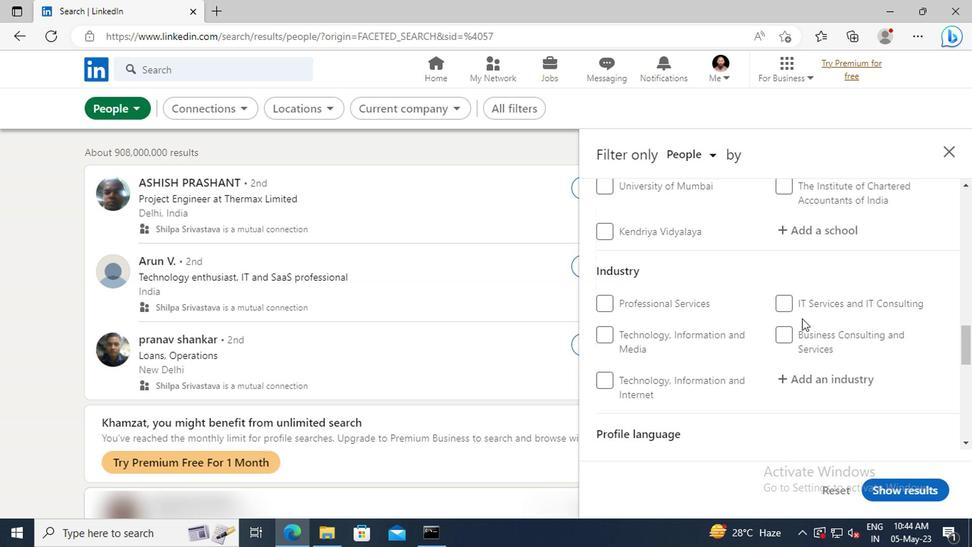 
Action: Mouse scrolled (660, 316) with delta (0, 0)
Screenshot: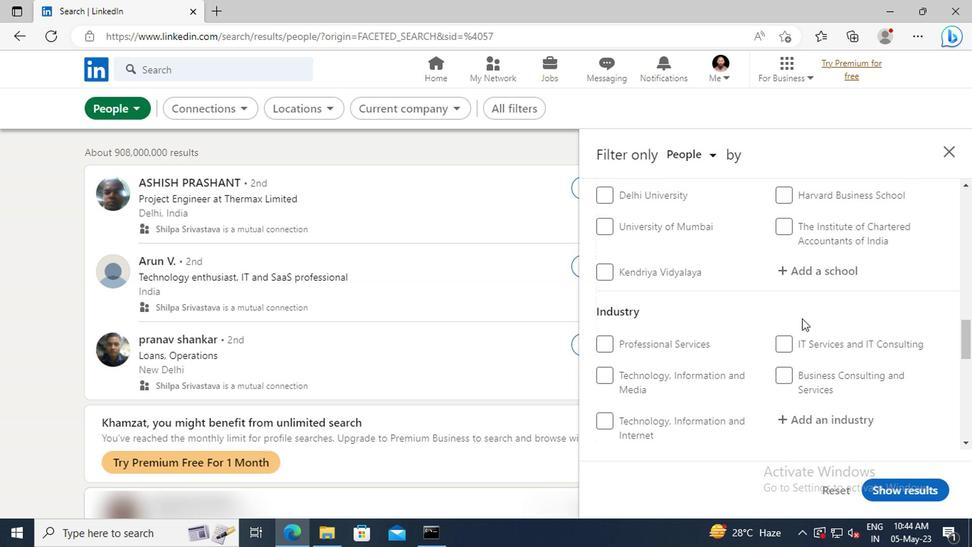
Action: Mouse scrolled (660, 316) with delta (0, 0)
Screenshot: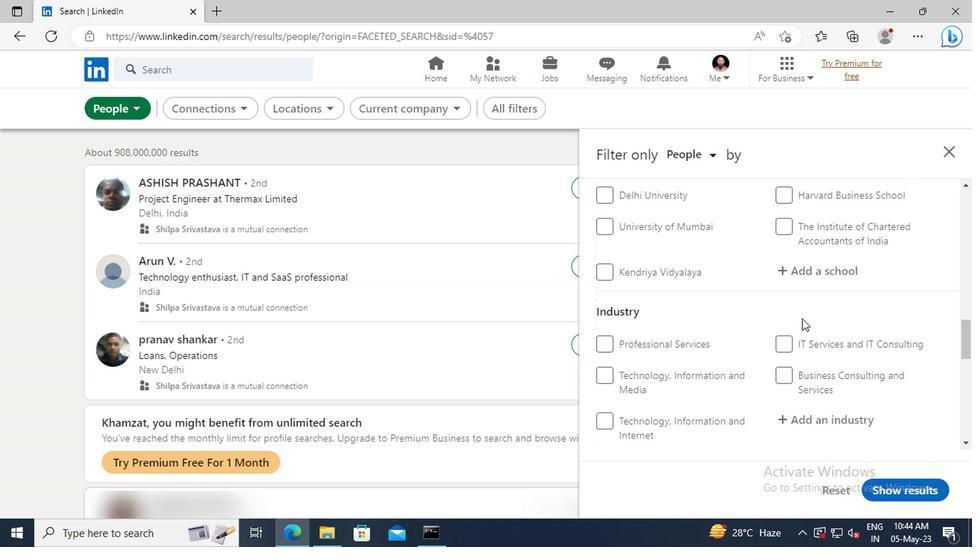 
Action: Mouse scrolled (660, 316) with delta (0, 0)
Screenshot: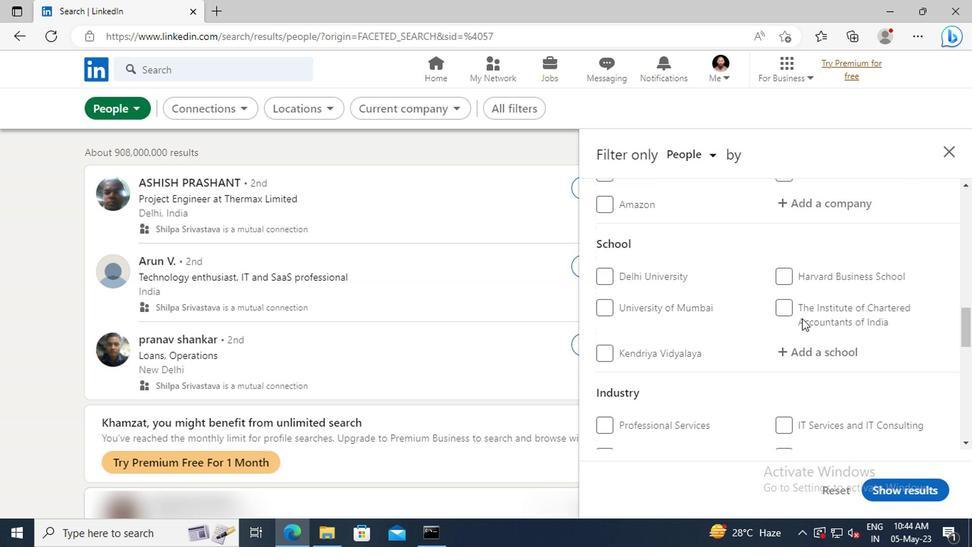 
Action: Mouse scrolled (660, 316) with delta (0, 0)
Screenshot: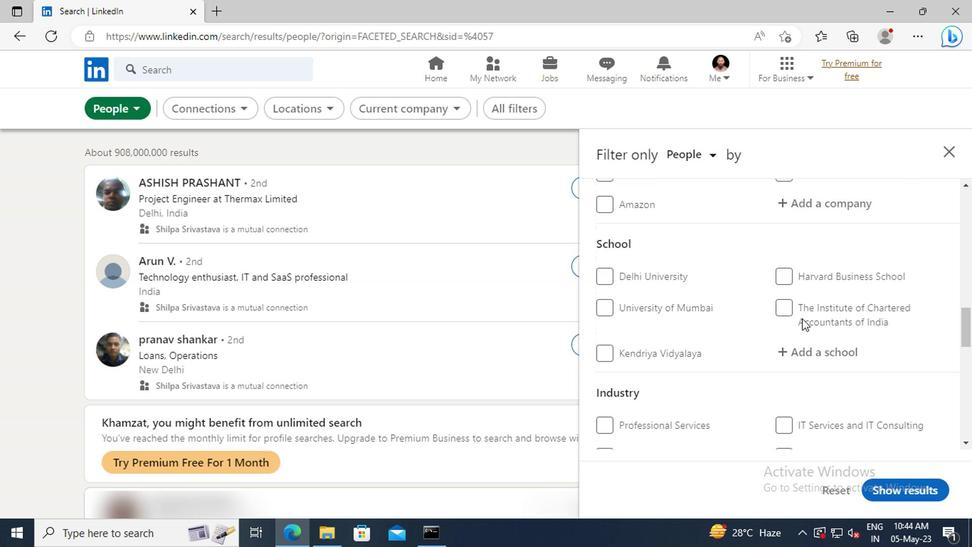 
Action: Mouse scrolled (660, 316) with delta (0, 0)
Screenshot: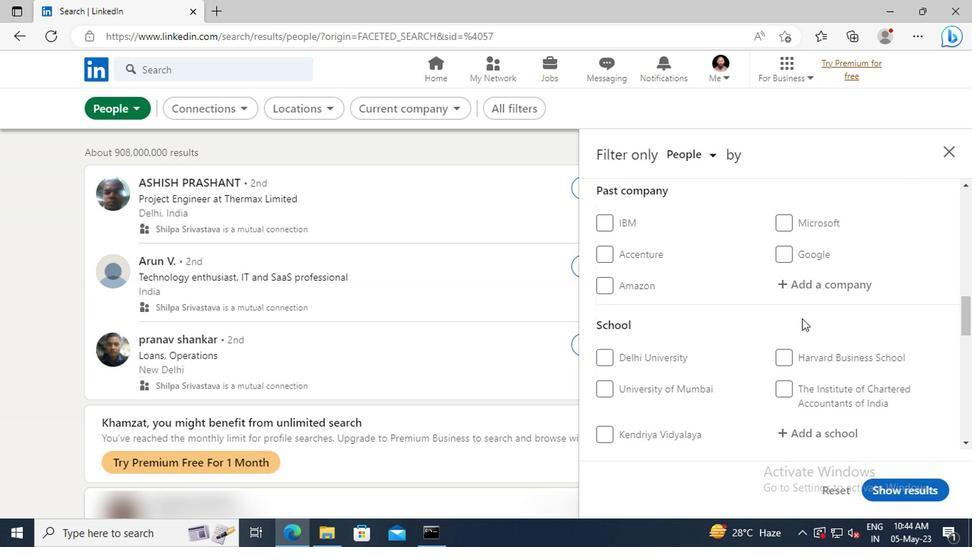 
Action: Mouse scrolled (660, 316) with delta (0, 0)
Screenshot: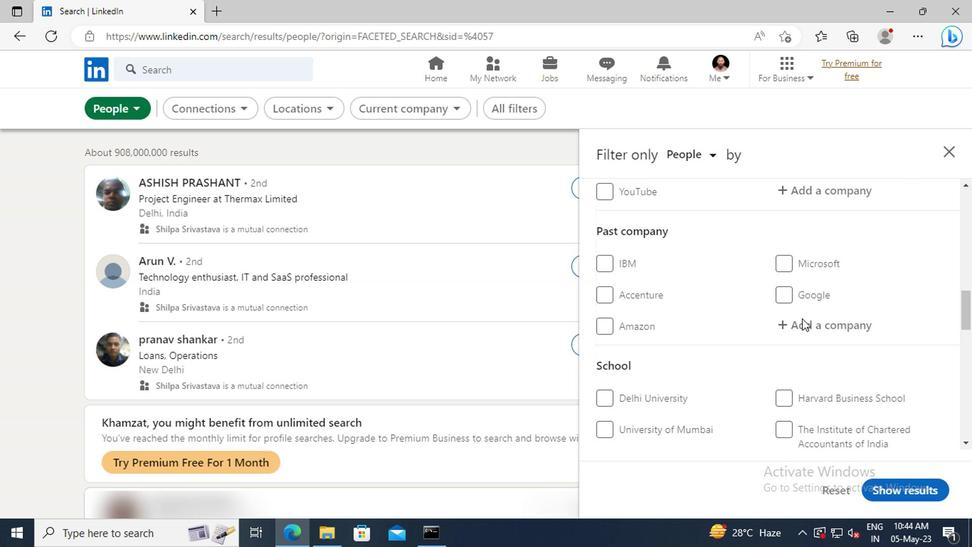
Action: Mouse scrolled (660, 316) with delta (0, 0)
Screenshot: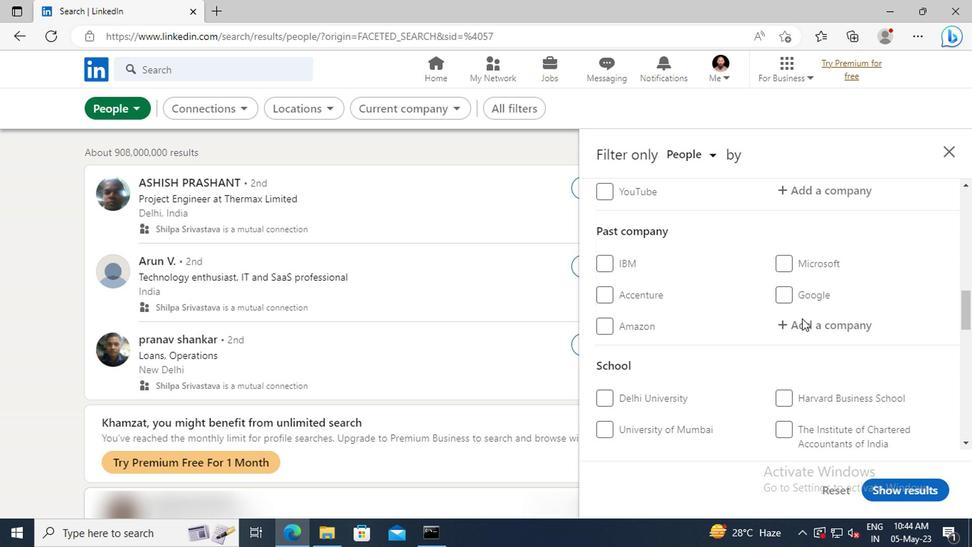 
Action: Mouse scrolled (660, 316) with delta (0, 0)
Screenshot: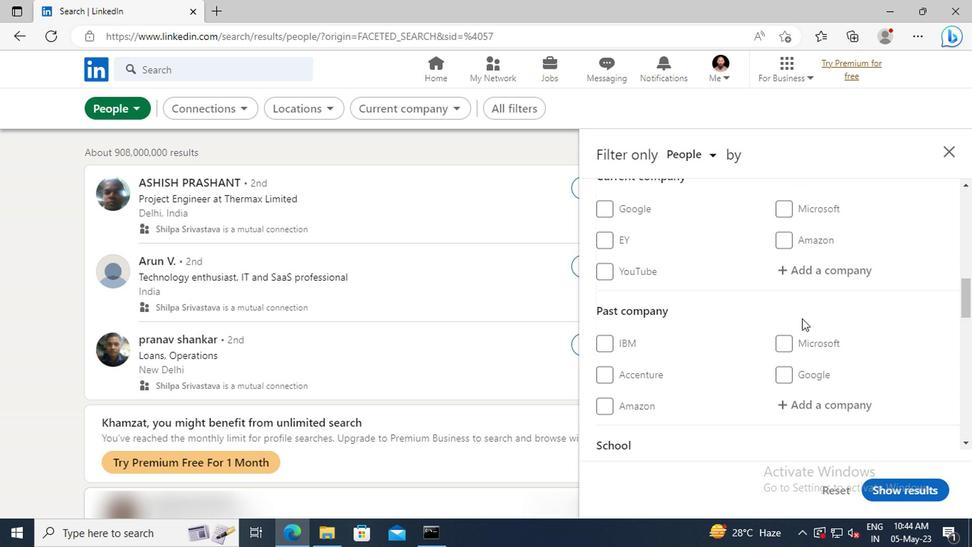 
Action: Mouse moved to (655, 314)
Screenshot: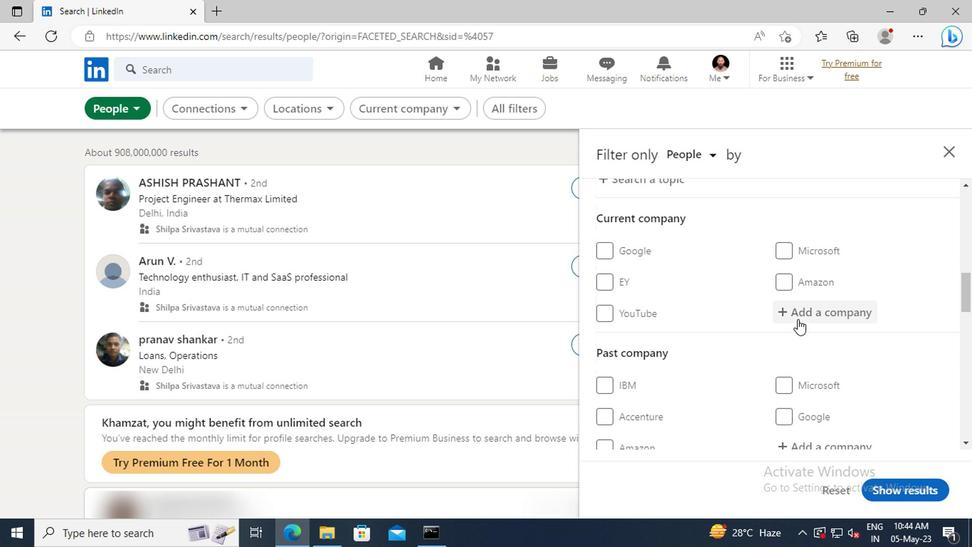 
Action: Mouse pressed left at (655, 314)
Screenshot: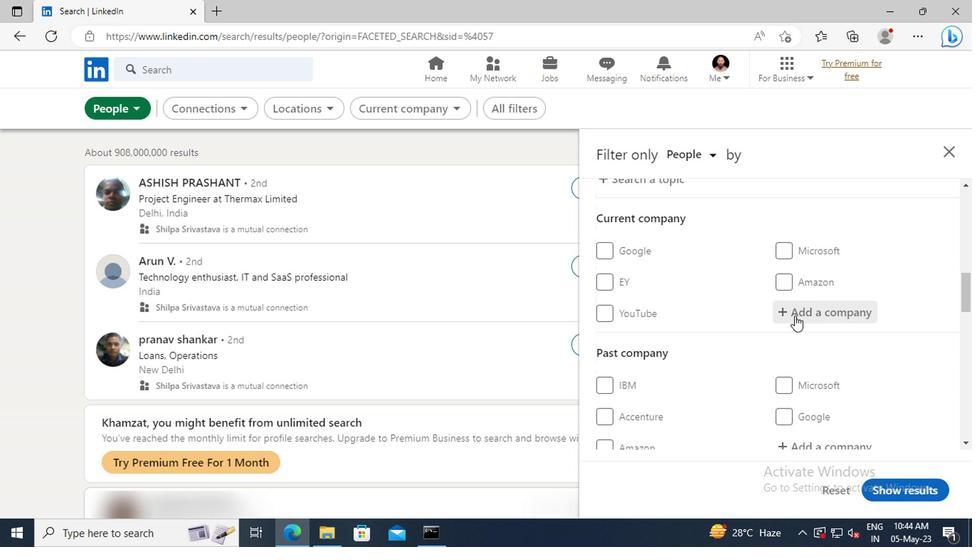 
Action: Key pressed <Key.shift>TEN<Key.space><Key.shift>LIFE
Screenshot: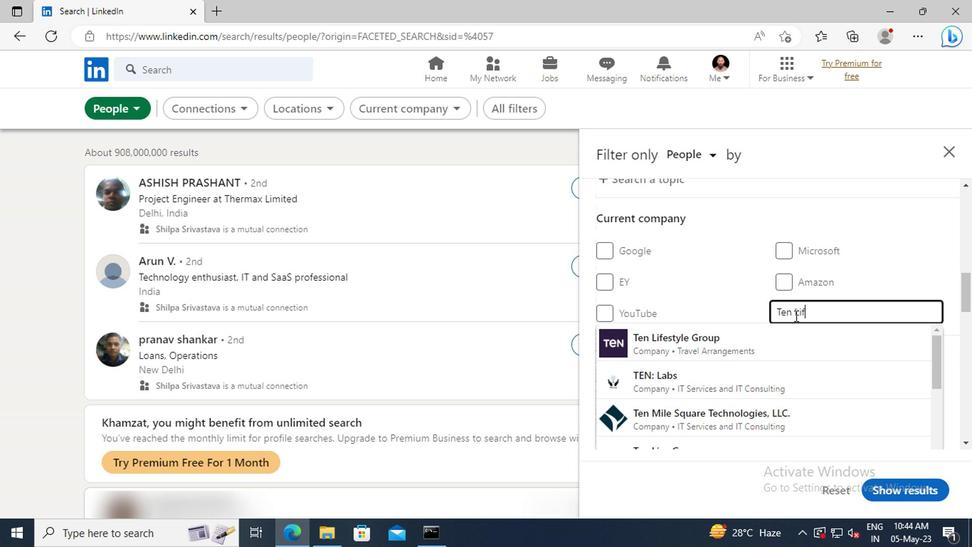 
Action: Mouse moved to (656, 332)
Screenshot: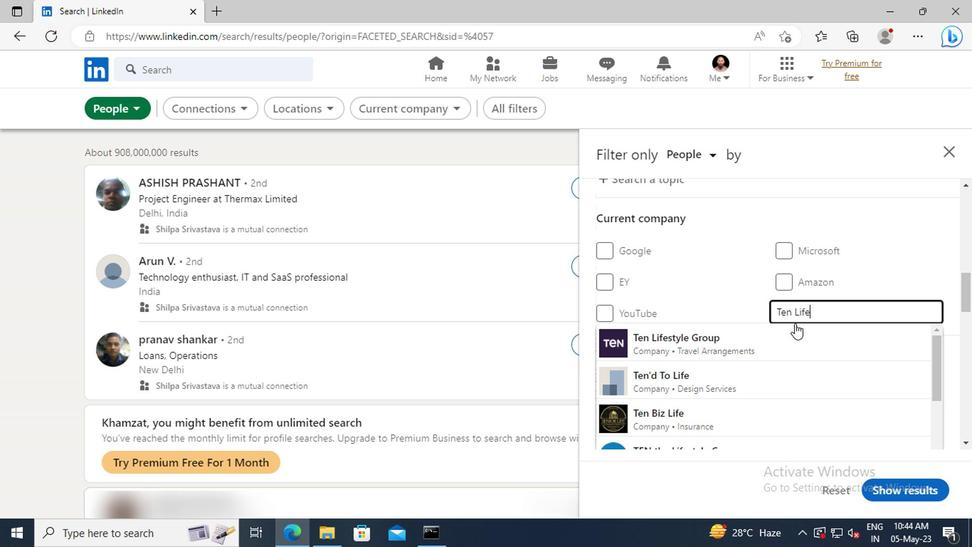 
Action: Mouse pressed left at (656, 332)
Screenshot: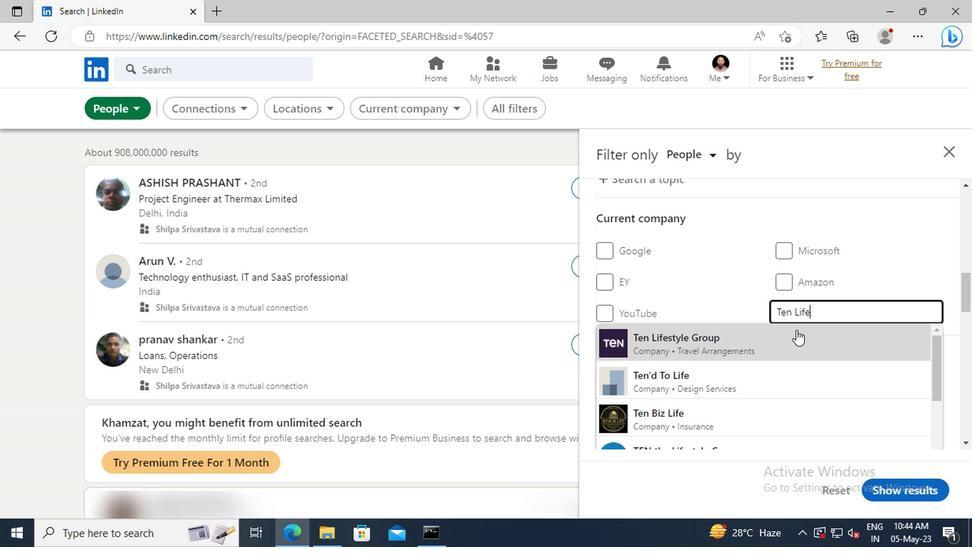 
Action: Mouse scrolled (656, 331) with delta (0, 0)
Screenshot: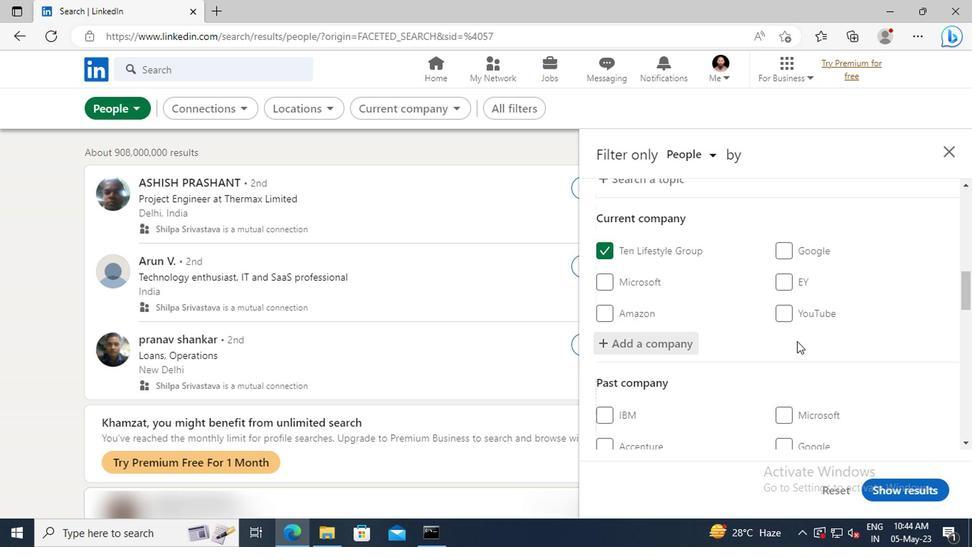 
Action: Mouse scrolled (656, 331) with delta (0, 0)
Screenshot: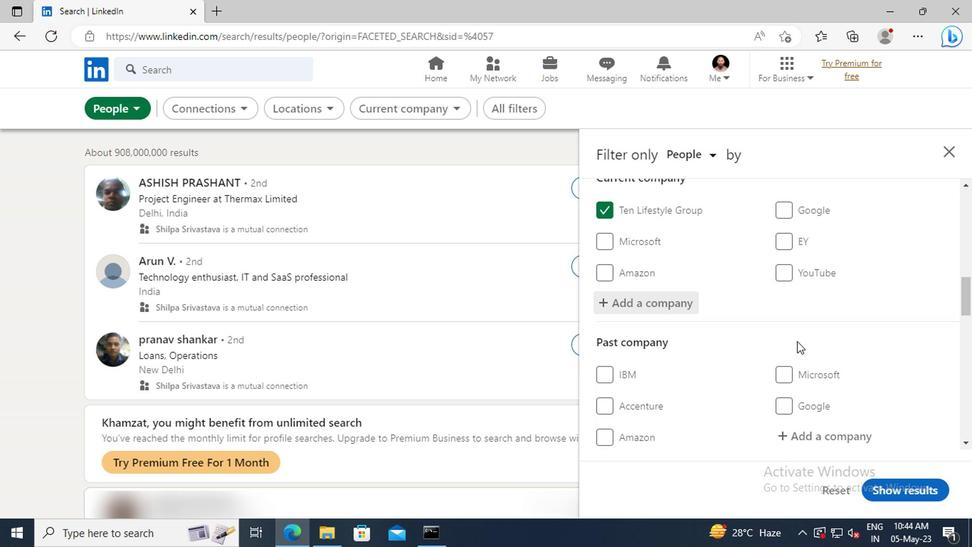 
Action: Mouse scrolled (656, 331) with delta (0, 0)
Screenshot: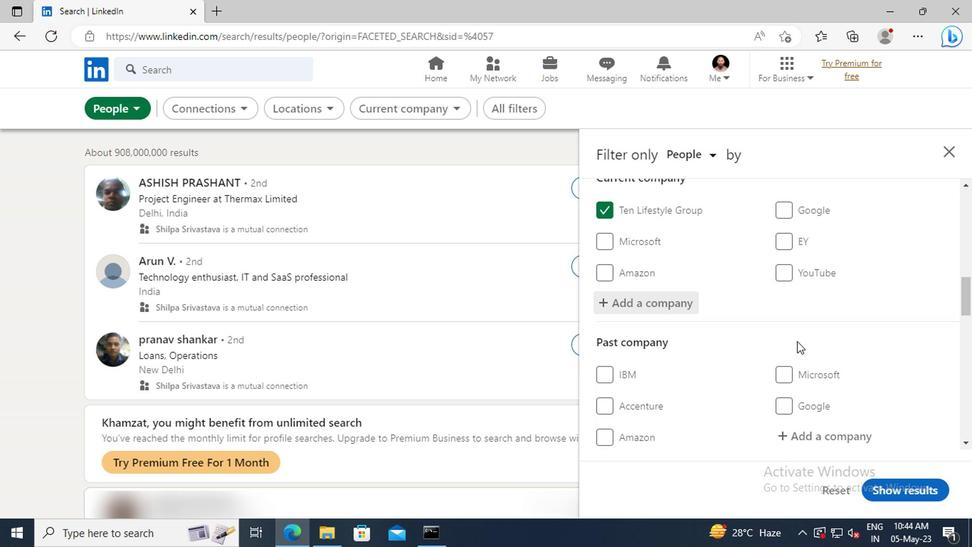 
Action: Mouse moved to (655, 323)
Screenshot: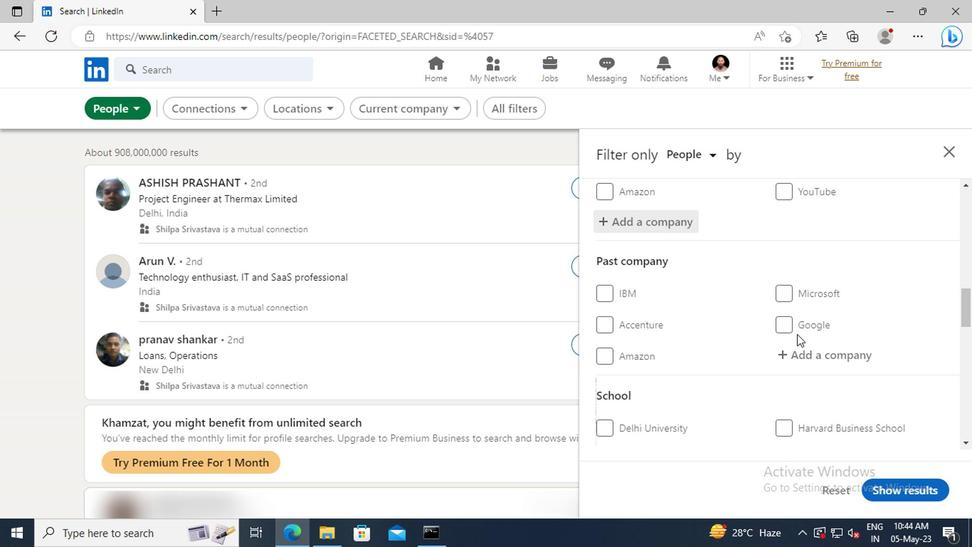 
Action: Mouse scrolled (655, 323) with delta (0, 0)
Screenshot: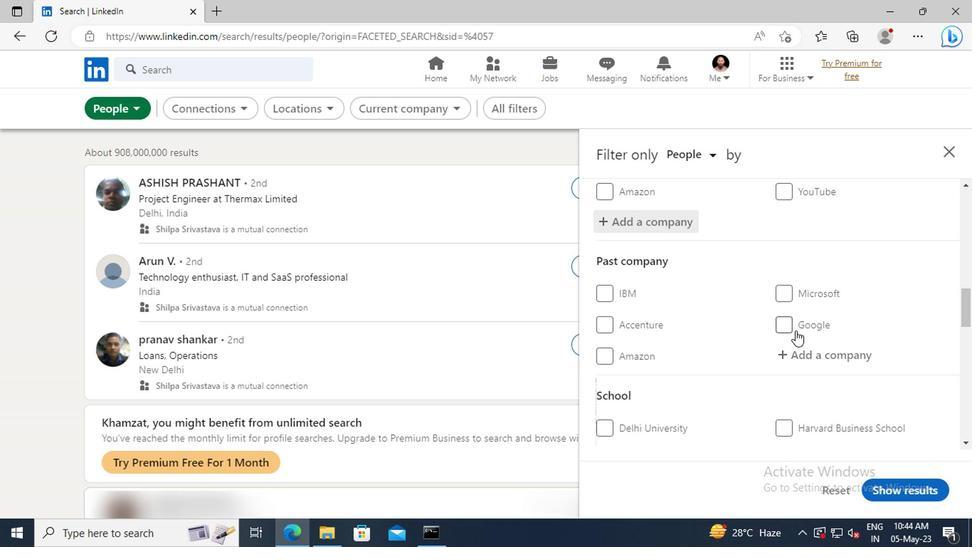 
Action: Mouse scrolled (655, 323) with delta (0, 0)
Screenshot: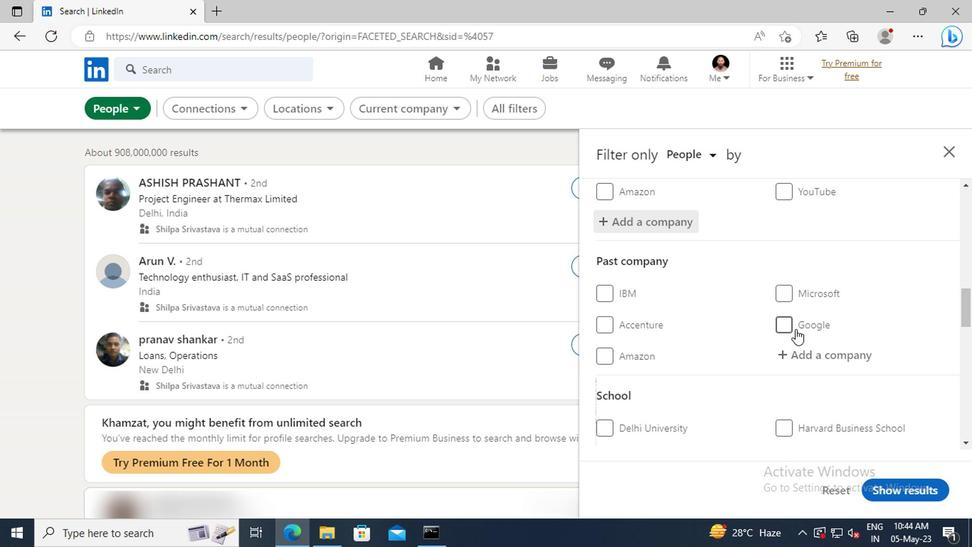 
Action: Mouse moved to (655, 323)
Screenshot: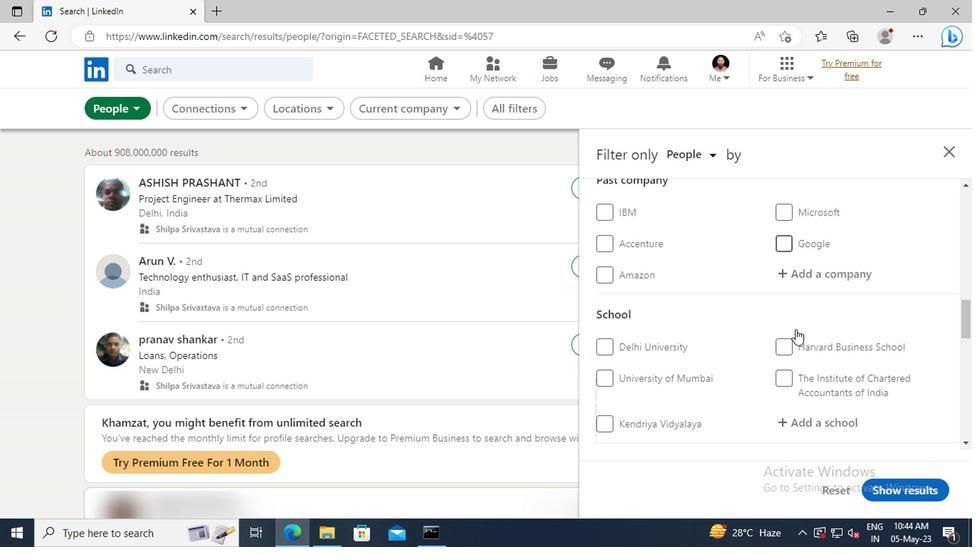 
Action: Mouse scrolled (655, 322) with delta (0, 0)
Screenshot: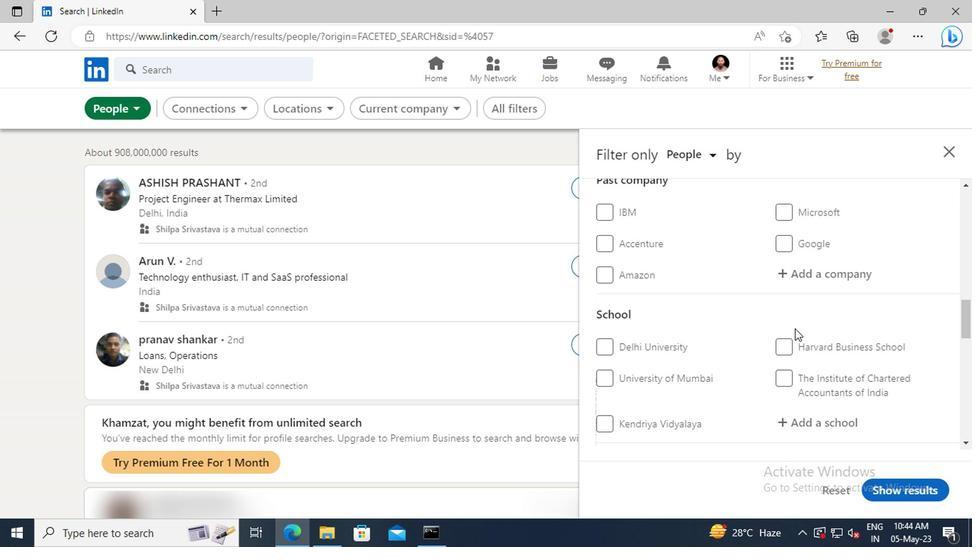 
Action: Mouse scrolled (655, 322) with delta (0, 0)
Screenshot: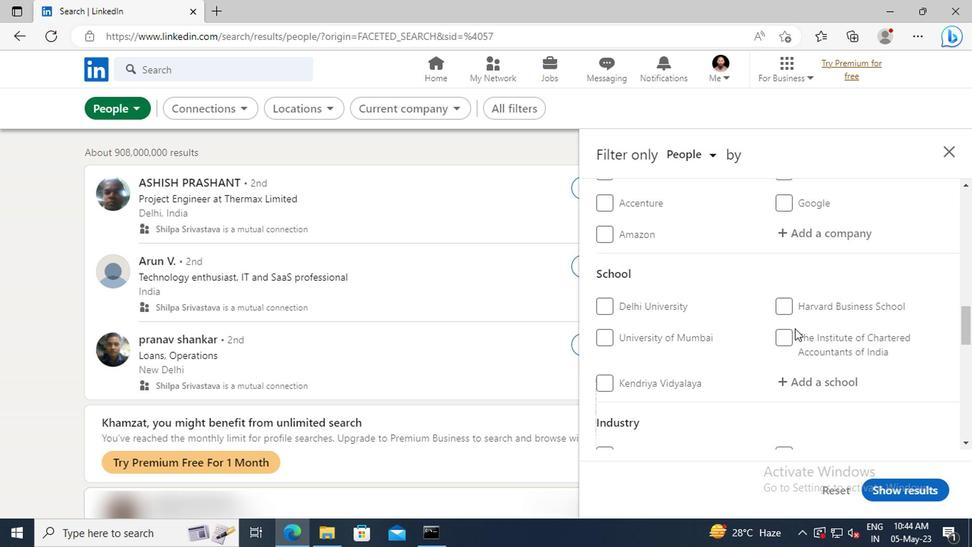 
Action: Mouse moved to (656, 330)
Screenshot: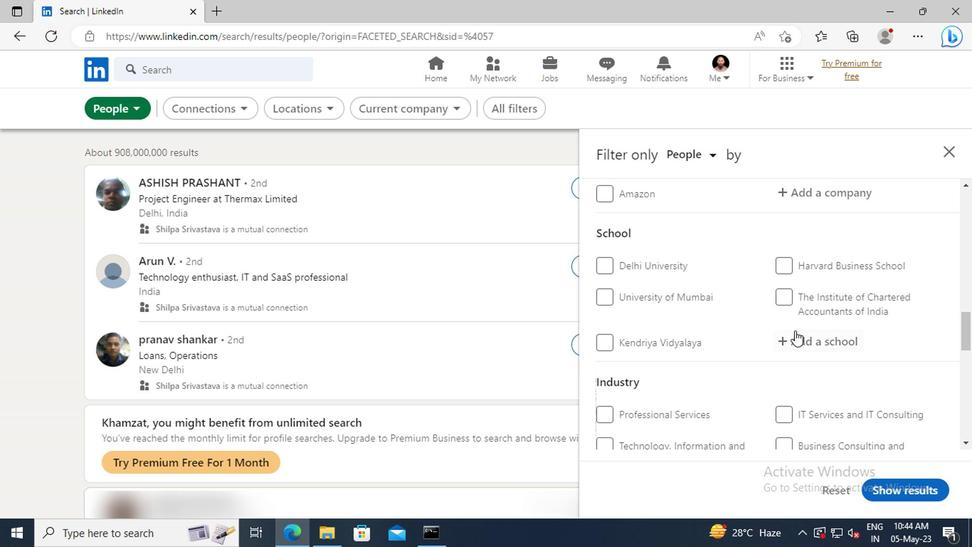 
Action: Mouse pressed left at (656, 330)
Screenshot: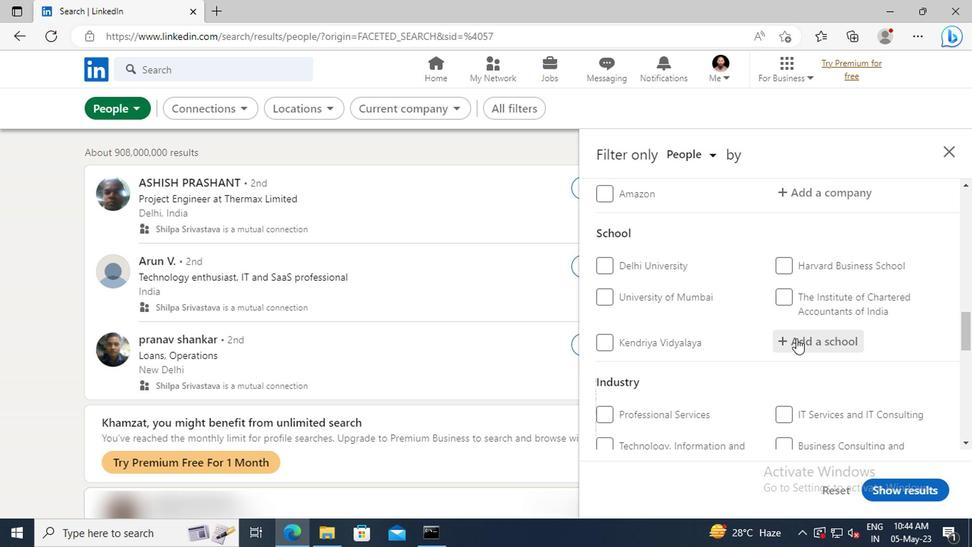
Action: Key pressed <Key.shift>KADI<Key.space><Key.shift>SAR
Screenshot: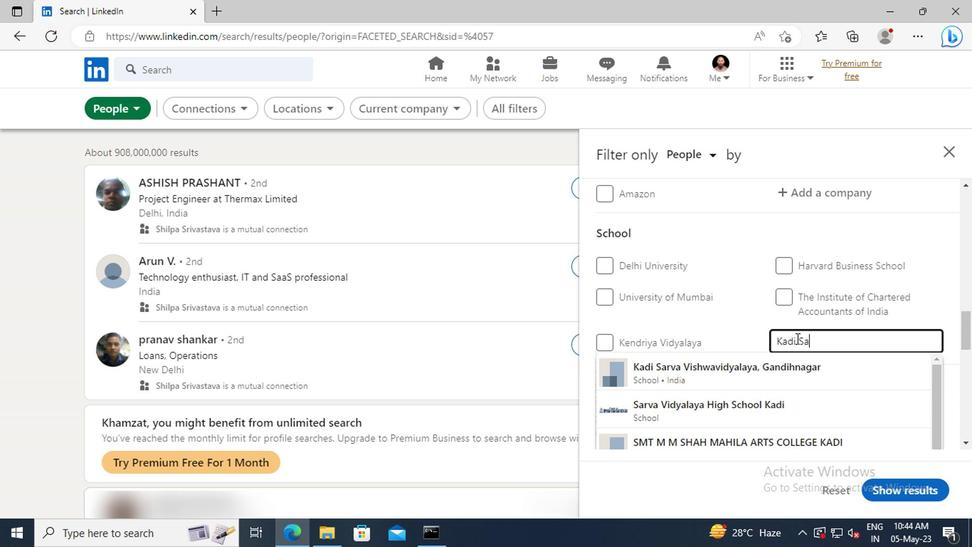 
Action: Mouse moved to (661, 344)
Screenshot: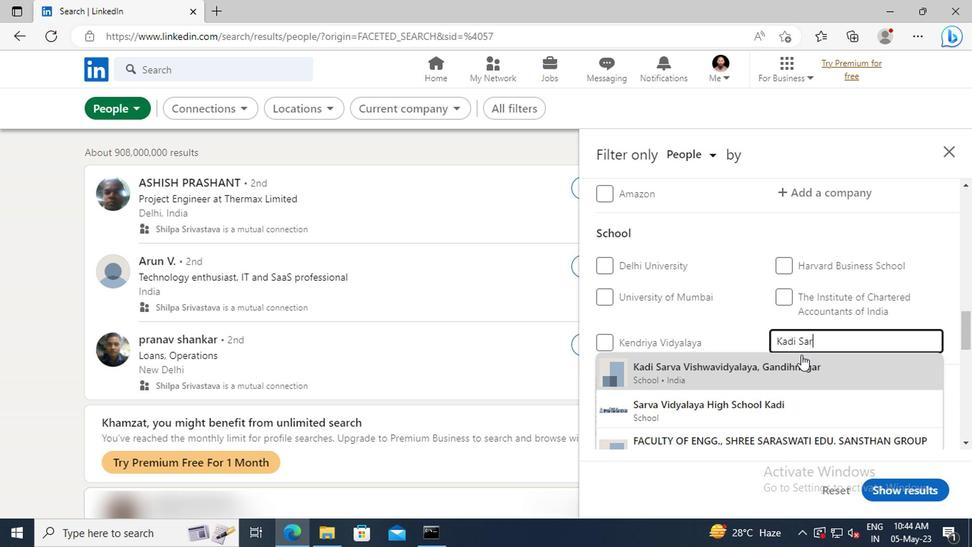 
Action: Mouse pressed left at (661, 344)
Screenshot: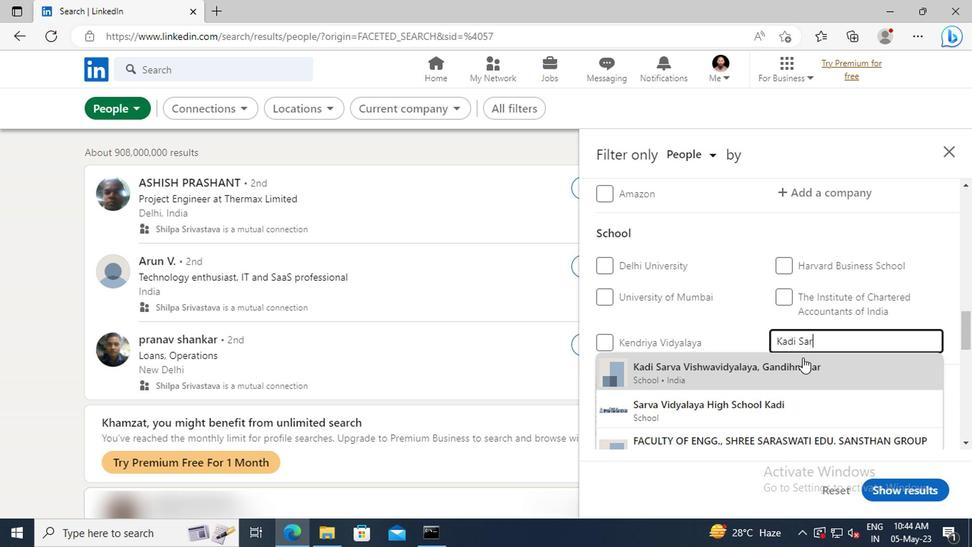 
Action: Mouse scrolled (661, 344) with delta (0, 0)
Screenshot: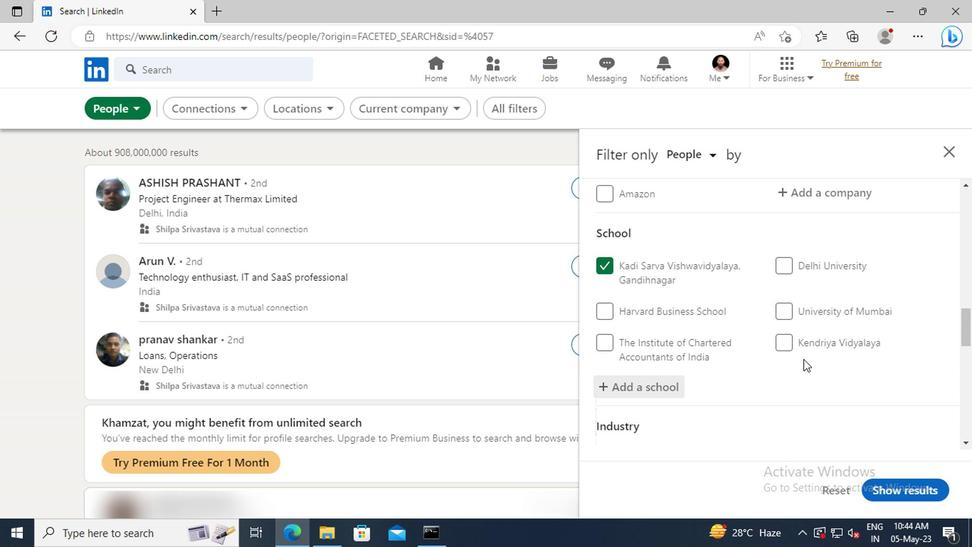 
Action: Mouse scrolled (661, 344) with delta (0, 0)
Screenshot: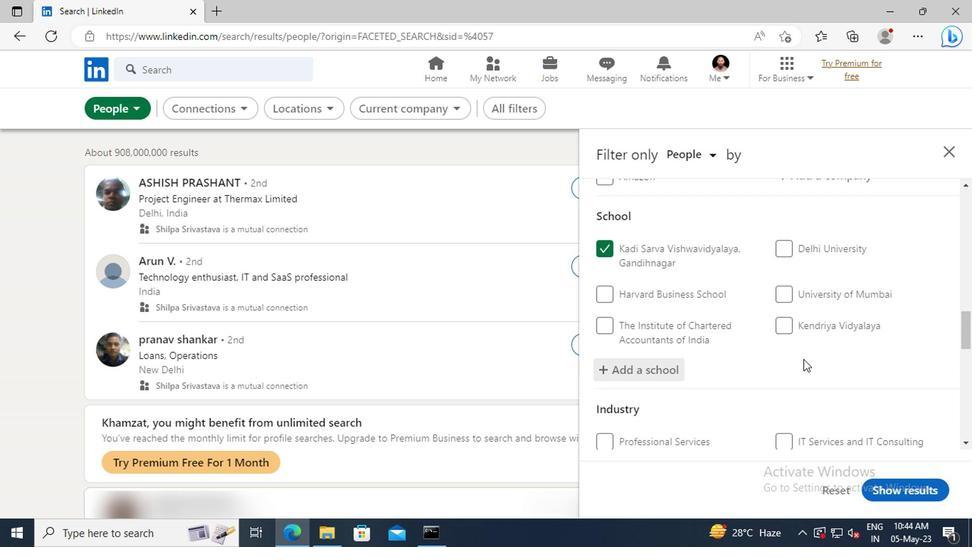 
Action: Mouse scrolled (661, 344) with delta (0, 0)
Screenshot: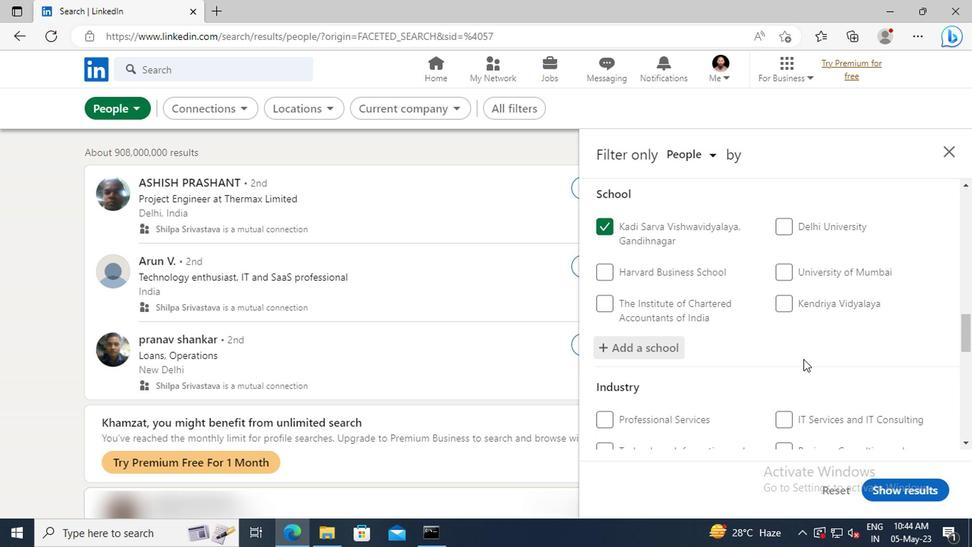 
Action: Mouse moved to (660, 341)
Screenshot: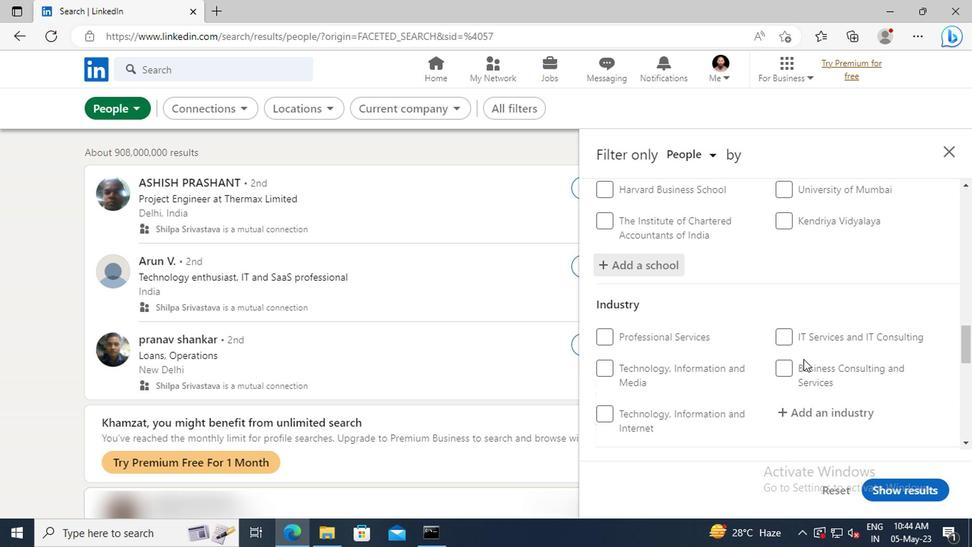 
Action: Mouse scrolled (660, 341) with delta (0, 0)
Screenshot: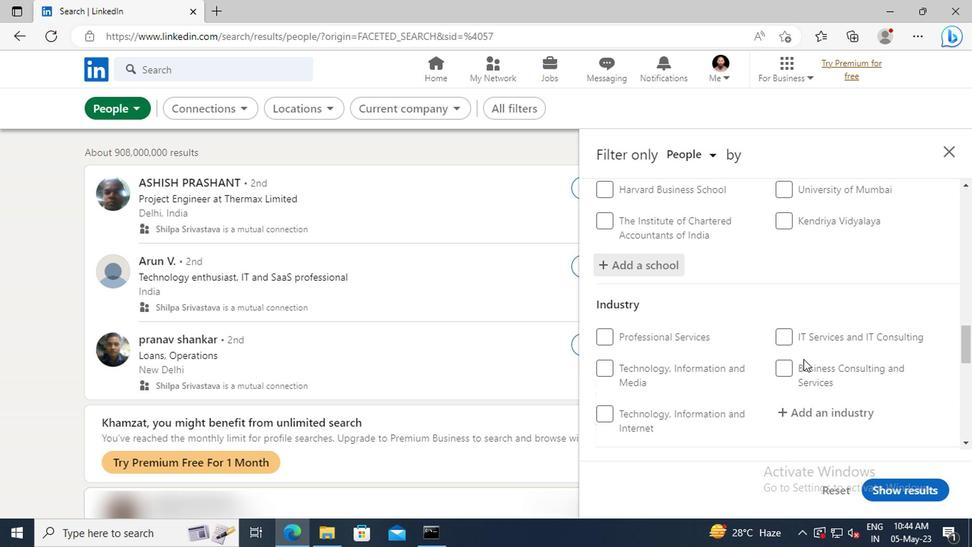
Action: Mouse moved to (659, 340)
Screenshot: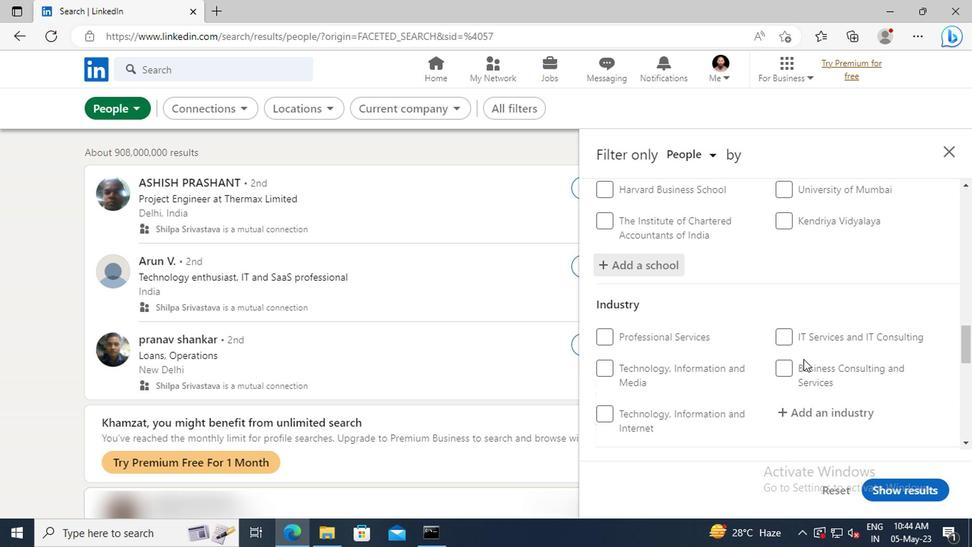 
Action: Mouse scrolled (659, 340) with delta (0, 0)
Screenshot: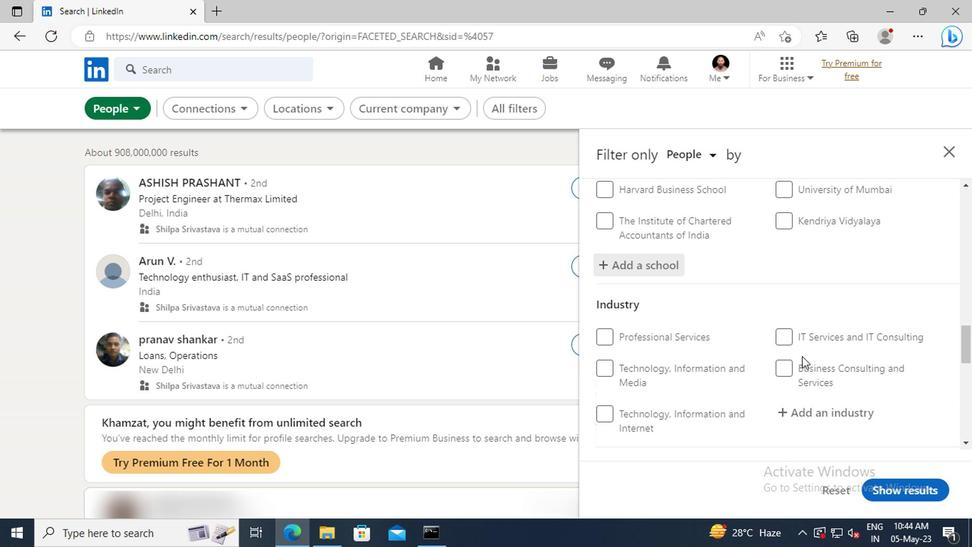 
Action: Mouse moved to (655, 328)
Screenshot: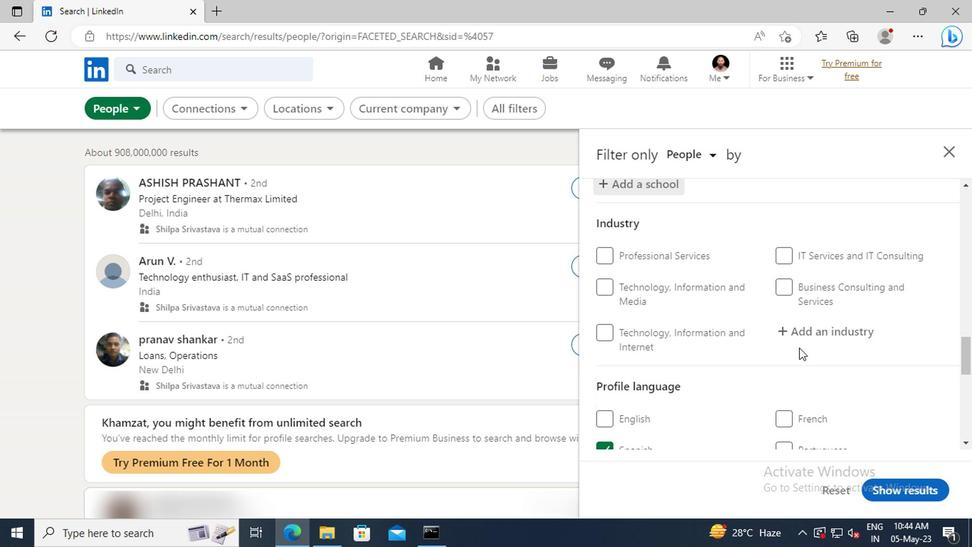
Action: Mouse pressed left at (655, 328)
Screenshot: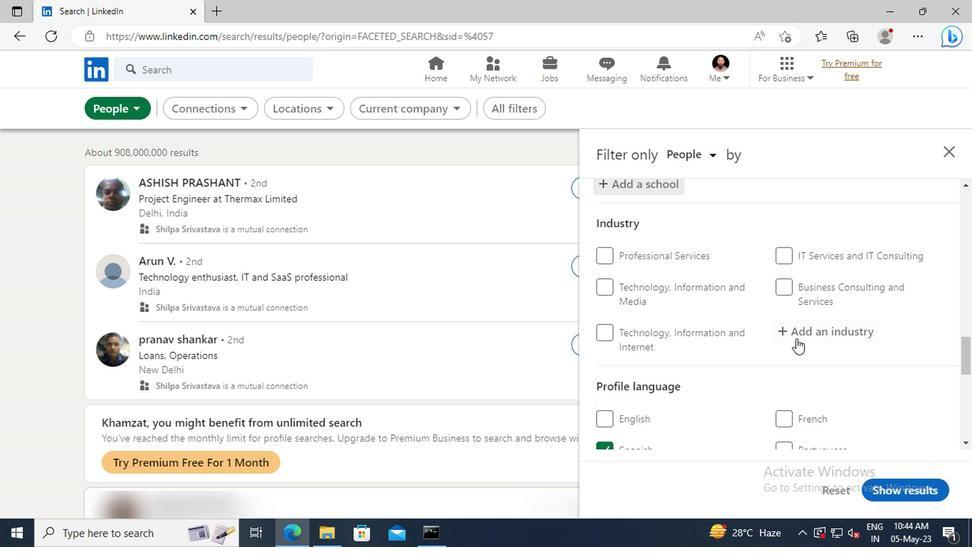 
Action: Key pressed <Key.shift><Key.shift>SECURI
Screenshot: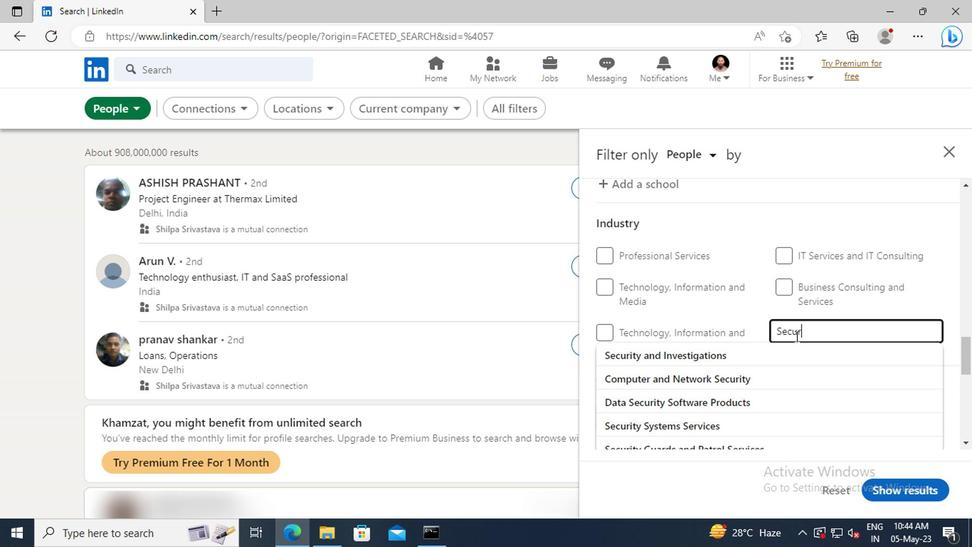 
Action: Mouse moved to (655, 336)
Screenshot: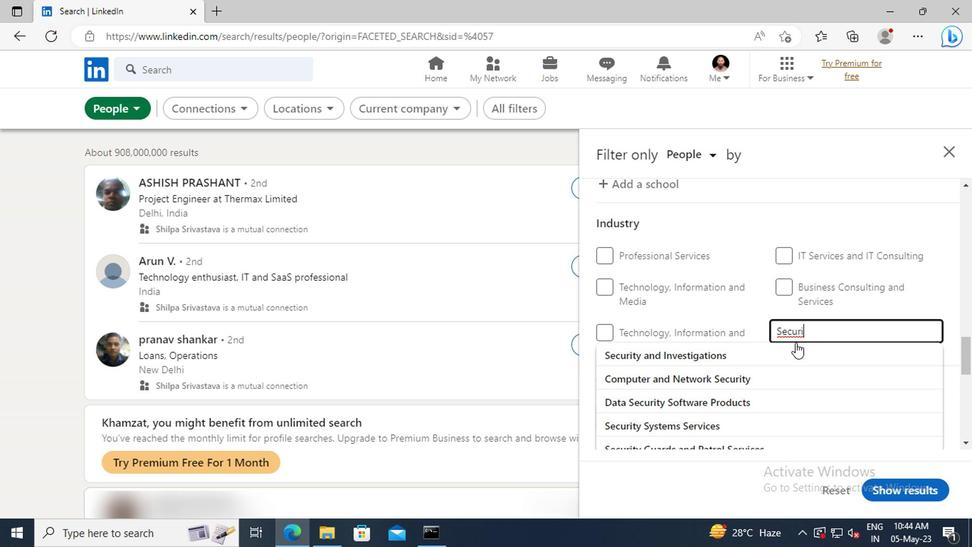 
Action: Mouse pressed left at (655, 336)
Screenshot: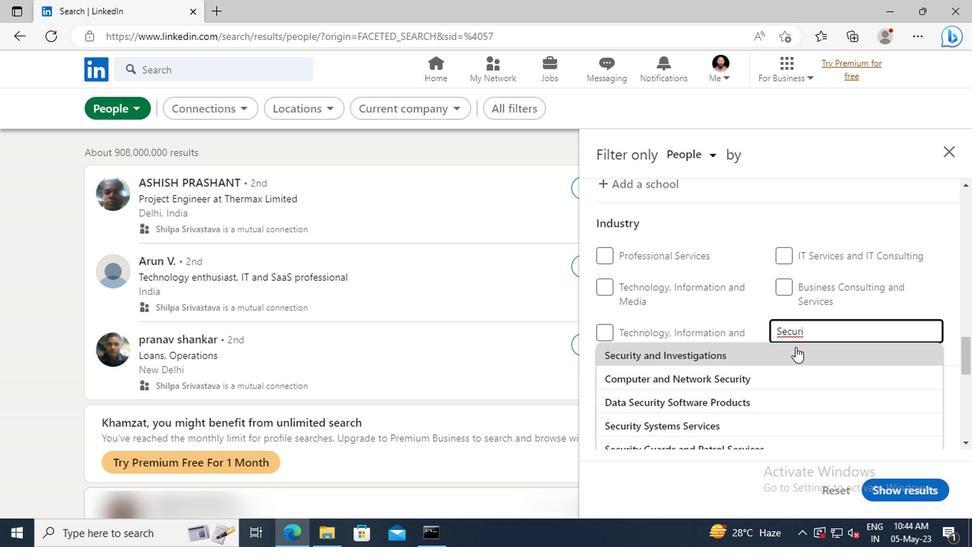 
Action: Mouse scrolled (655, 336) with delta (0, 0)
Screenshot: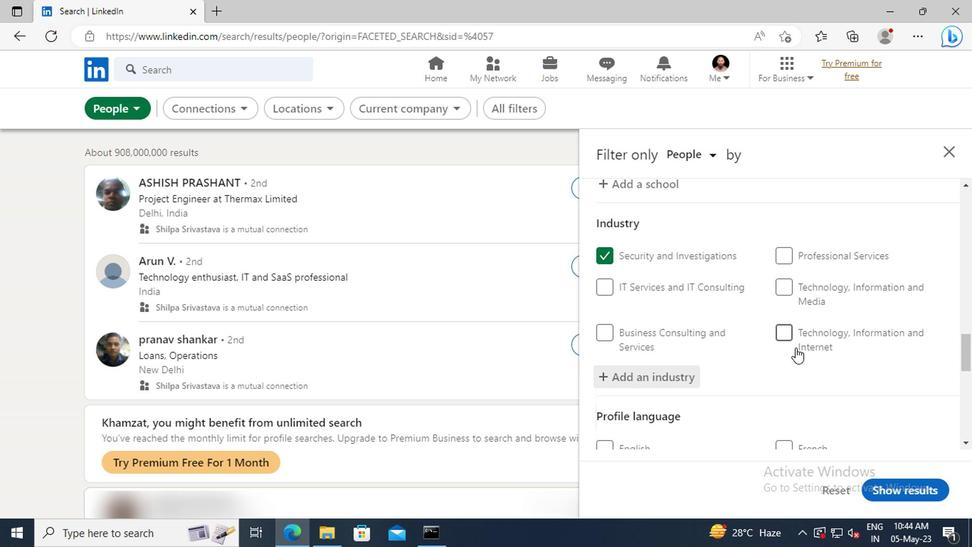 
Action: Mouse scrolled (655, 336) with delta (0, 0)
Screenshot: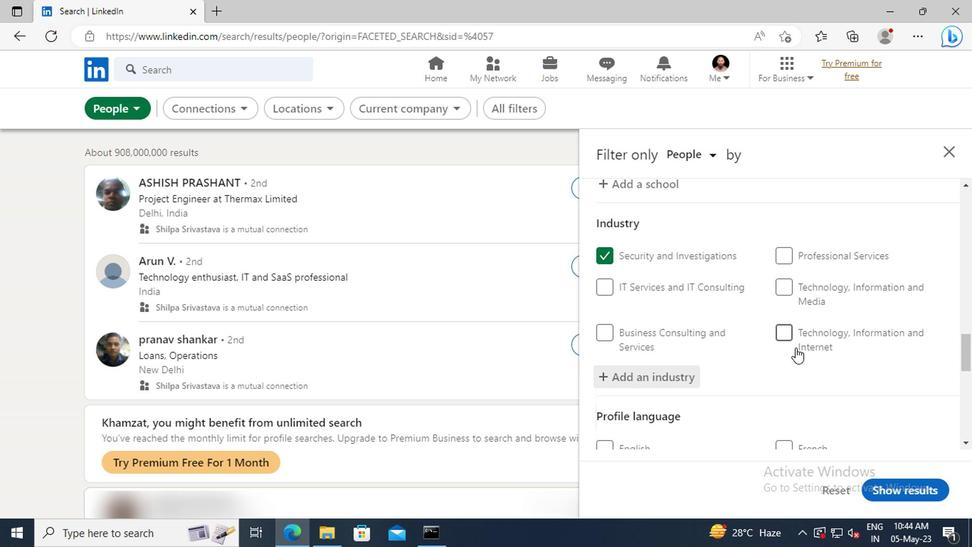 
Action: Mouse moved to (655, 326)
Screenshot: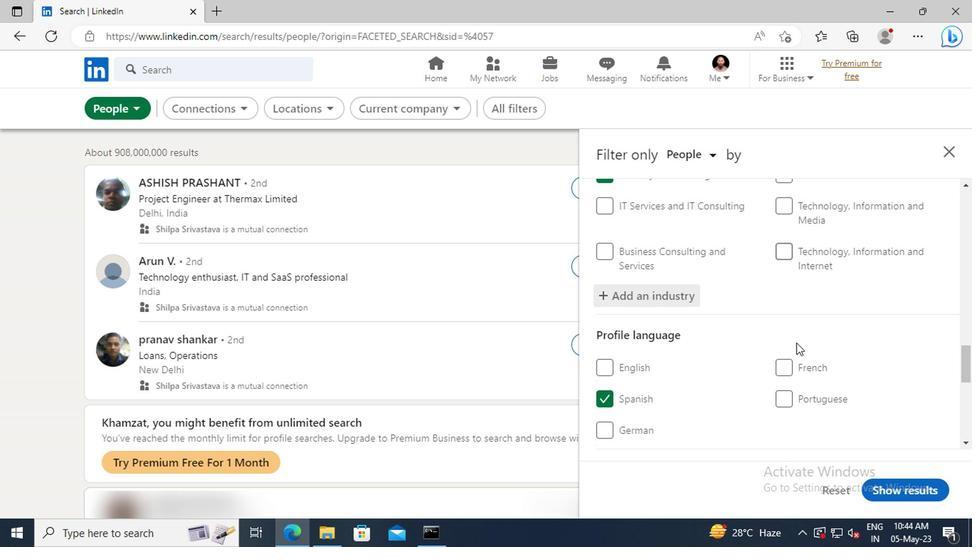 
Action: Mouse scrolled (655, 325) with delta (0, 0)
Screenshot: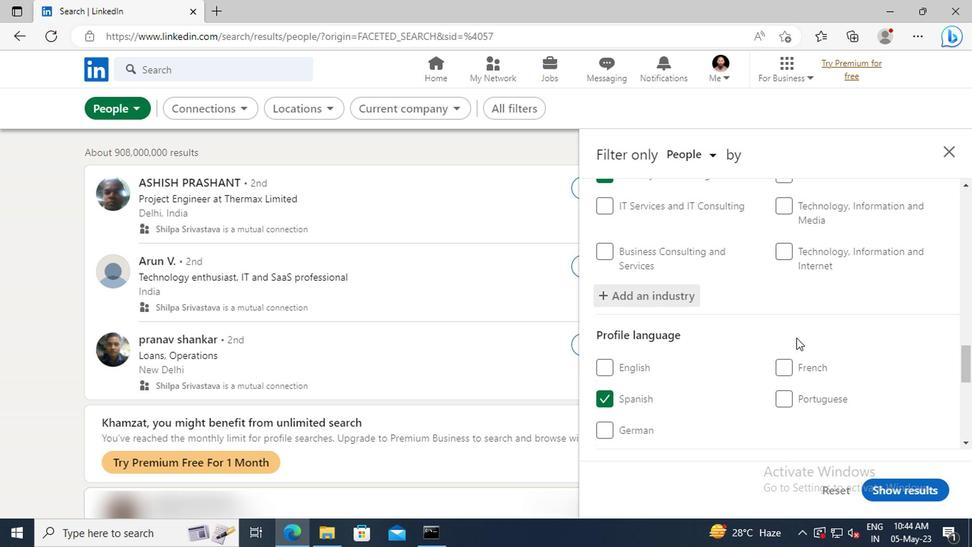 
Action: Mouse moved to (654, 318)
Screenshot: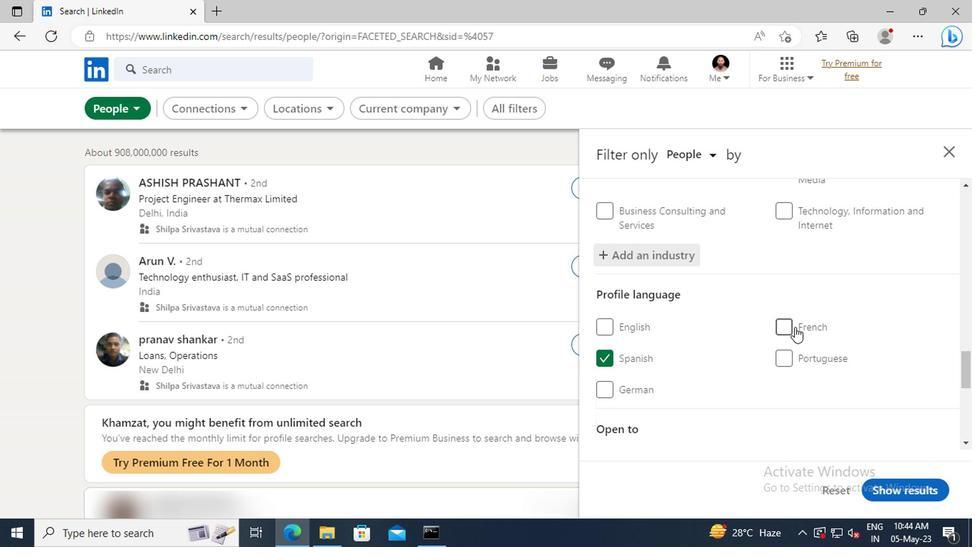 
Action: Mouse scrolled (654, 317) with delta (0, 0)
Screenshot: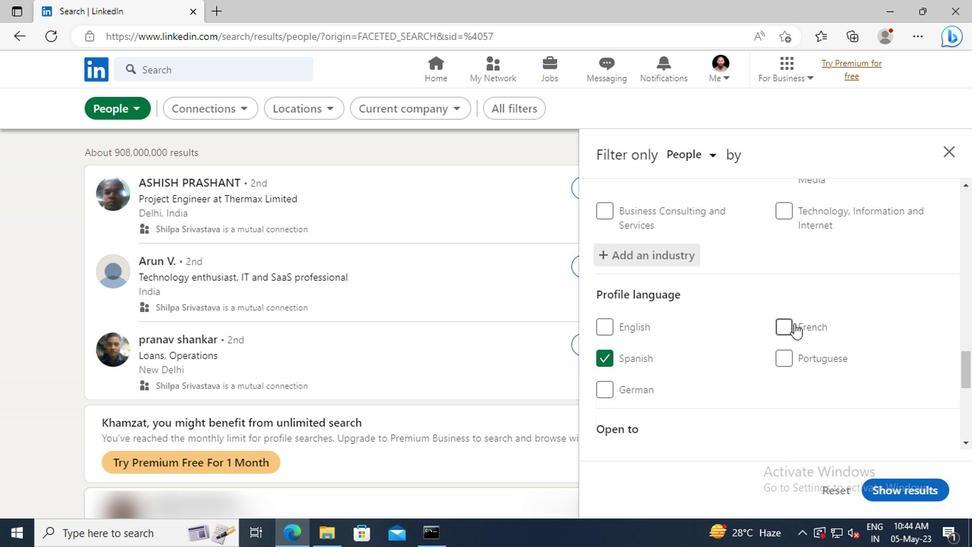 
Action: Mouse scrolled (654, 317) with delta (0, 0)
Screenshot: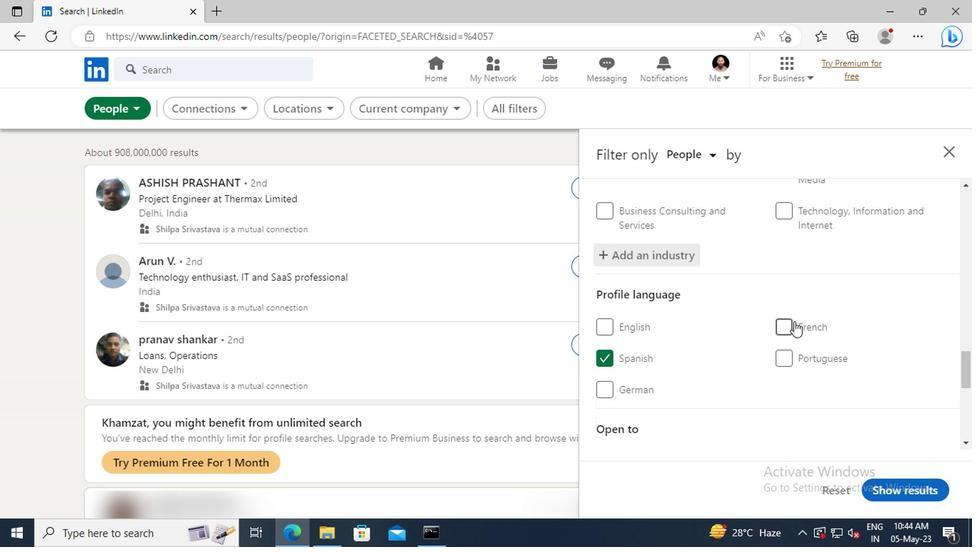 
Action: Mouse moved to (654, 314)
Screenshot: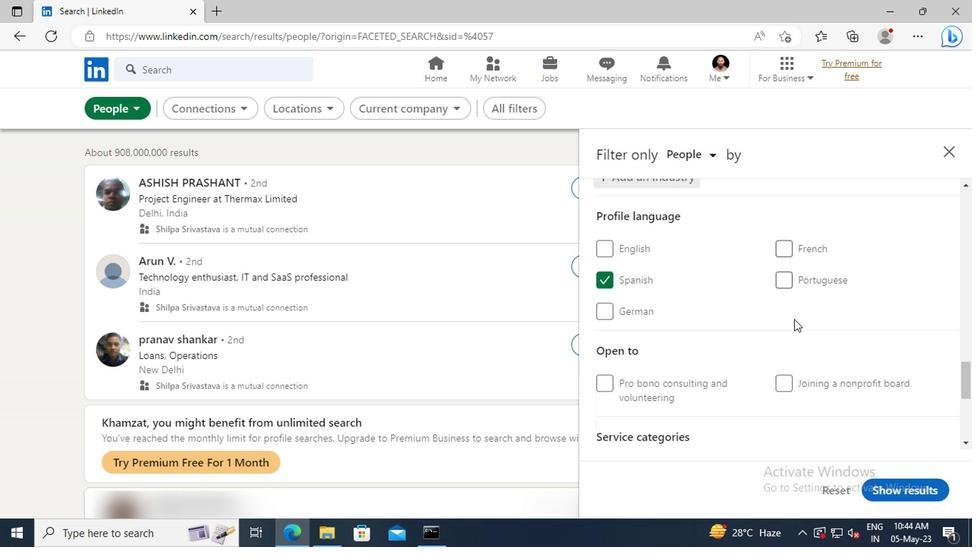 
Action: Mouse scrolled (654, 314) with delta (0, 0)
Screenshot: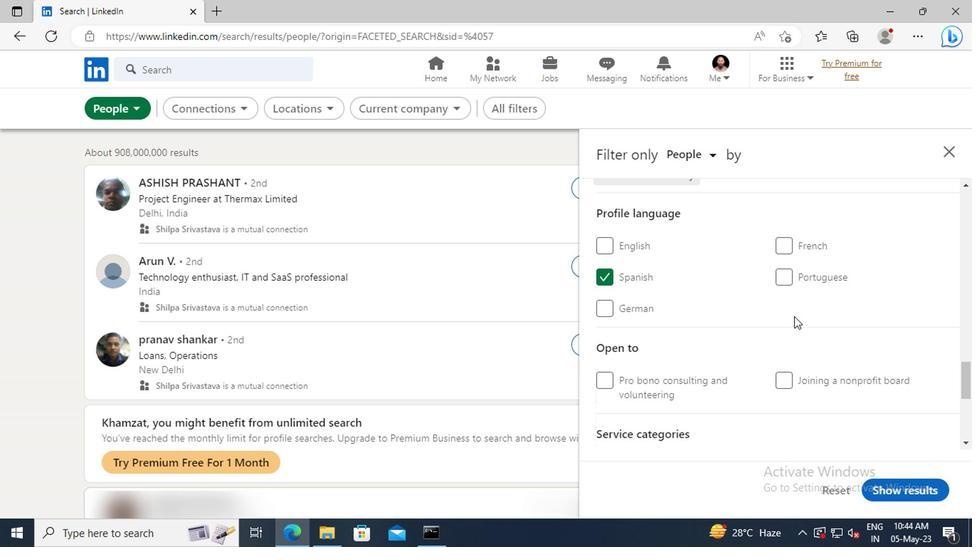 
Action: Mouse scrolled (654, 314) with delta (0, 0)
Screenshot: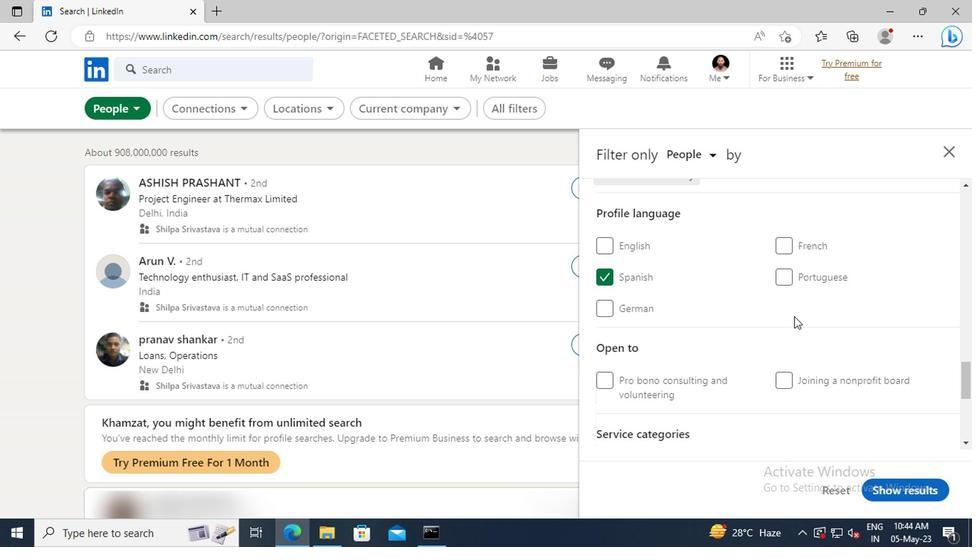 
Action: Mouse scrolled (654, 314) with delta (0, 0)
Screenshot: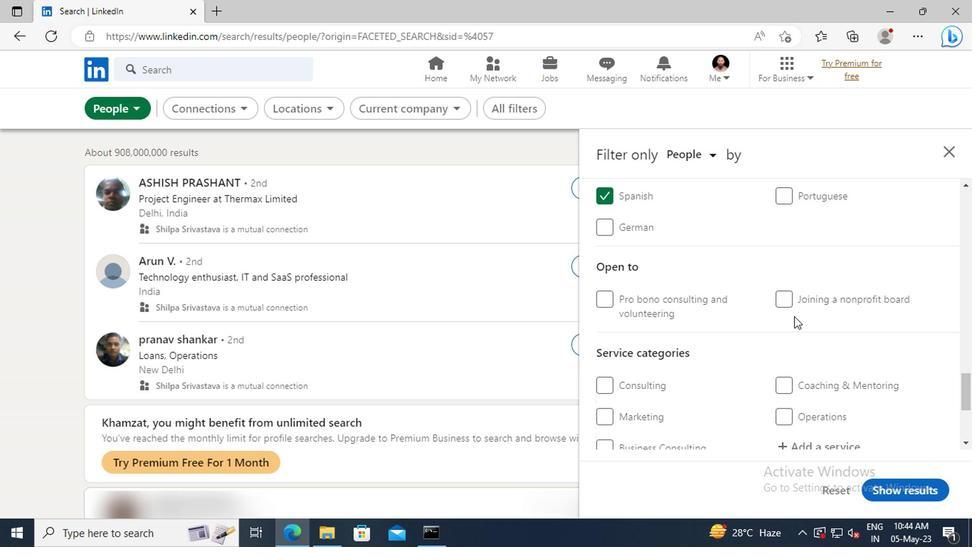 
Action: Mouse scrolled (654, 314) with delta (0, 0)
Screenshot: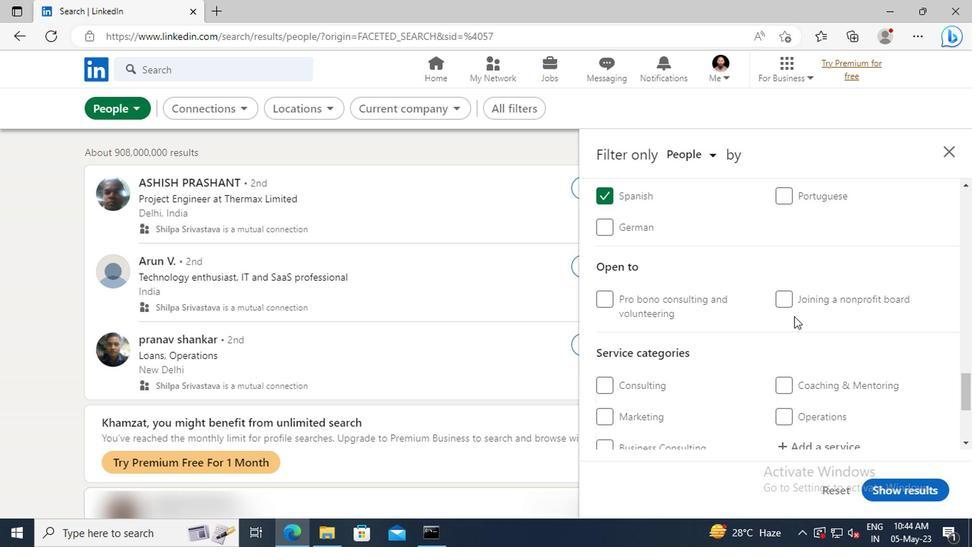 
Action: Mouse scrolled (654, 314) with delta (0, 0)
Screenshot: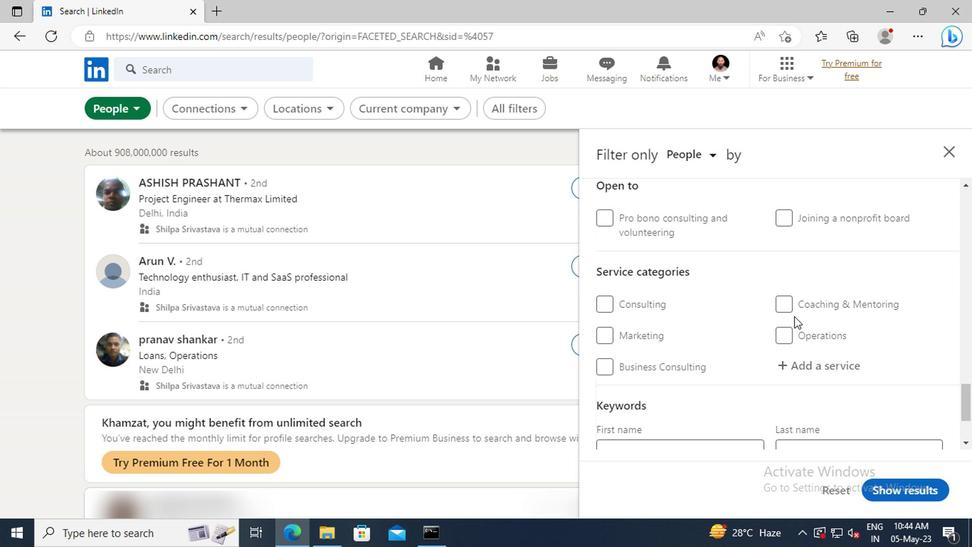 
Action: Mouse moved to (656, 319)
Screenshot: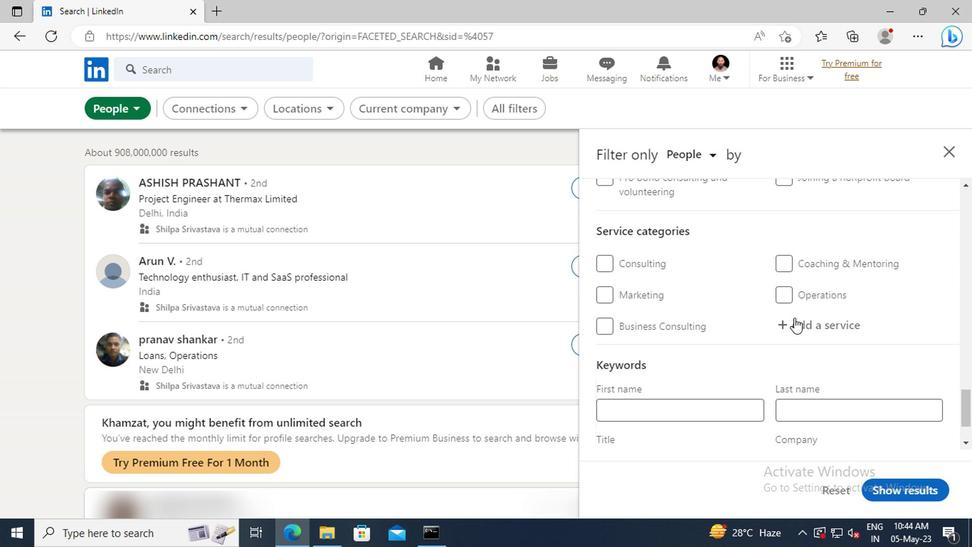 
Action: Mouse pressed left at (656, 319)
Screenshot: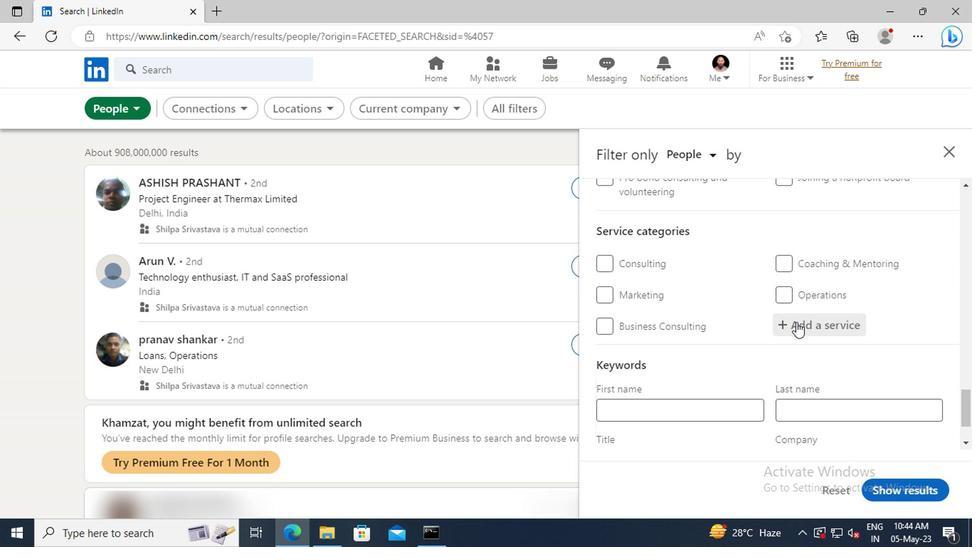 
Action: Key pressed <Key.shift>FINANCIAL<Key.space><Key.shift>AD
Screenshot: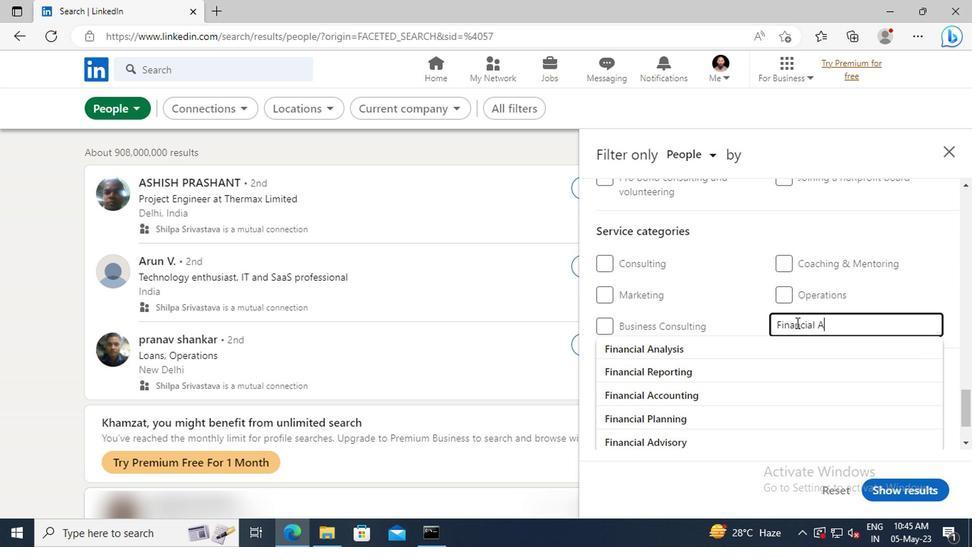 
Action: Mouse moved to (657, 334)
Screenshot: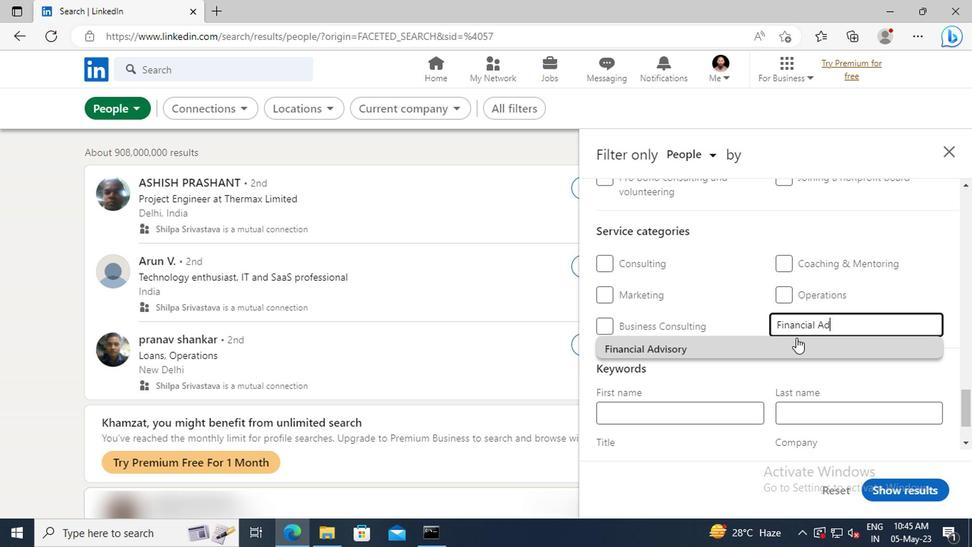 
Action: Mouse pressed left at (657, 334)
Screenshot: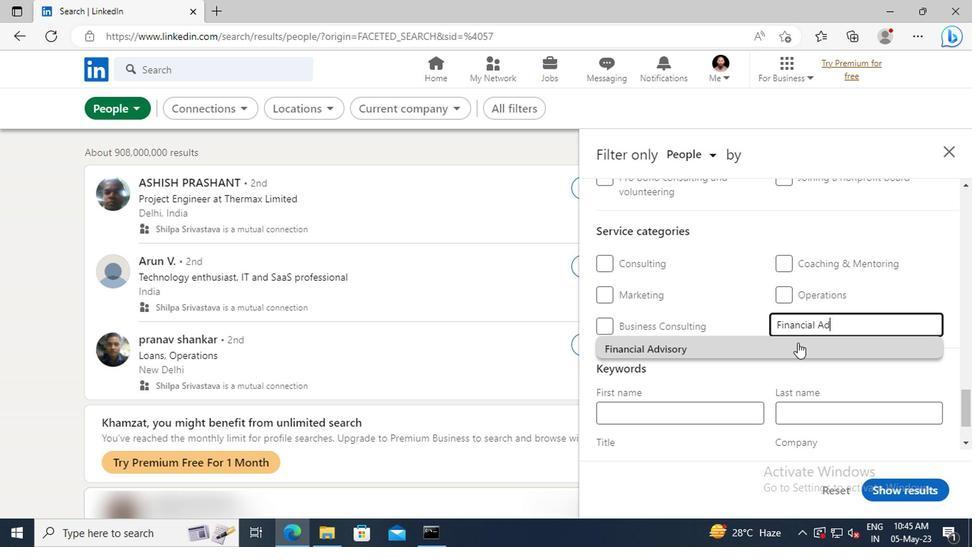 
Action: Mouse scrolled (657, 334) with delta (0, 0)
Screenshot: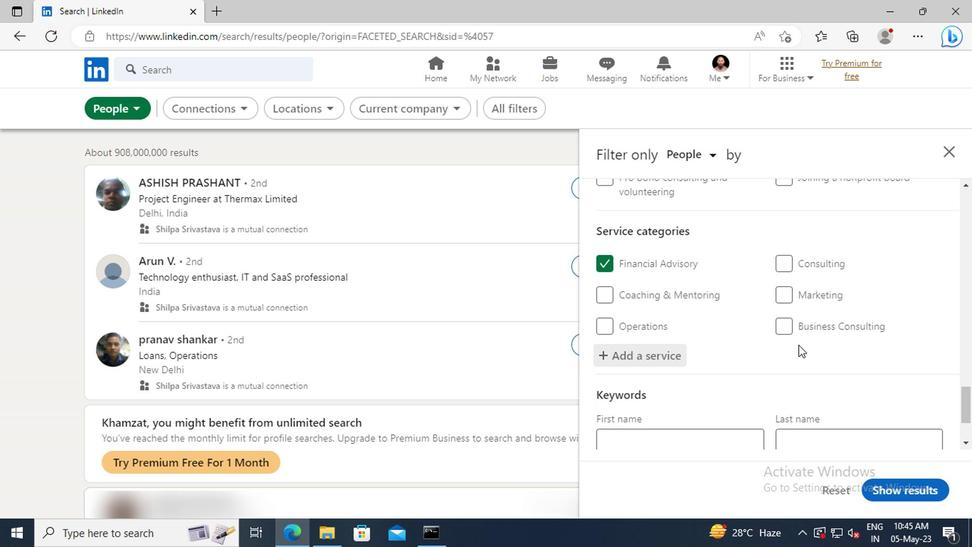 
Action: Mouse scrolled (657, 334) with delta (0, 0)
Screenshot: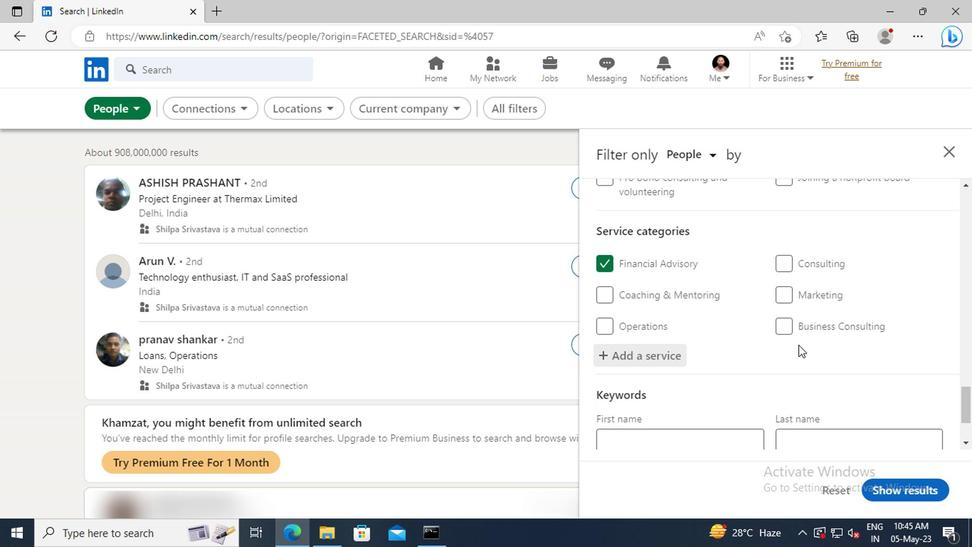 
Action: Mouse scrolled (657, 334) with delta (0, 0)
Screenshot: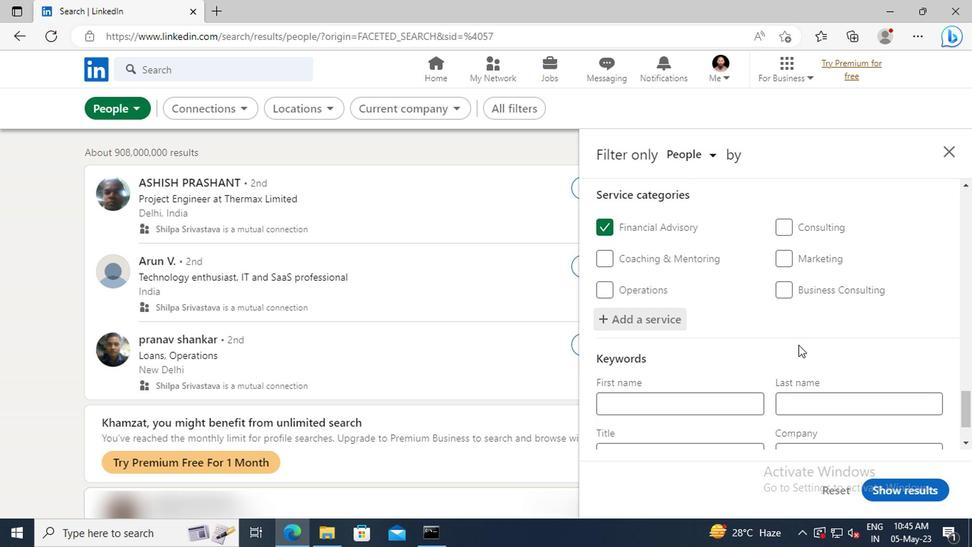 
Action: Mouse scrolled (657, 334) with delta (0, 0)
Screenshot: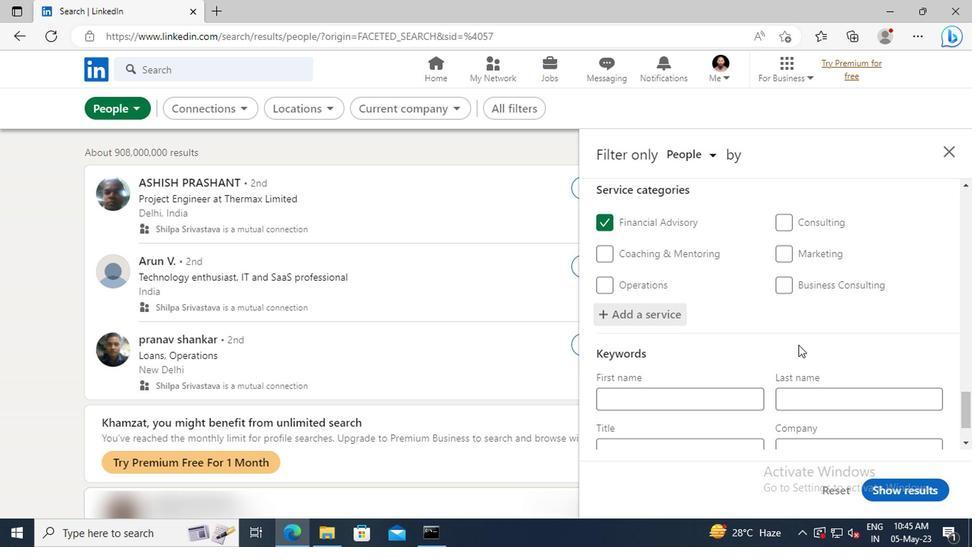 
Action: Mouse moved to (586, 364)
Screenshot: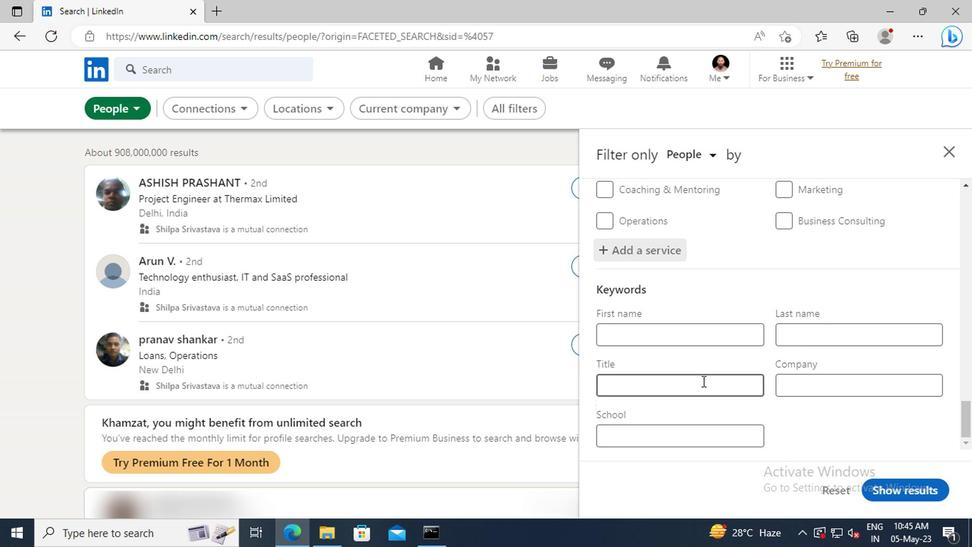 
Action: Mouse pressed left at (586, 364)
Screenshot: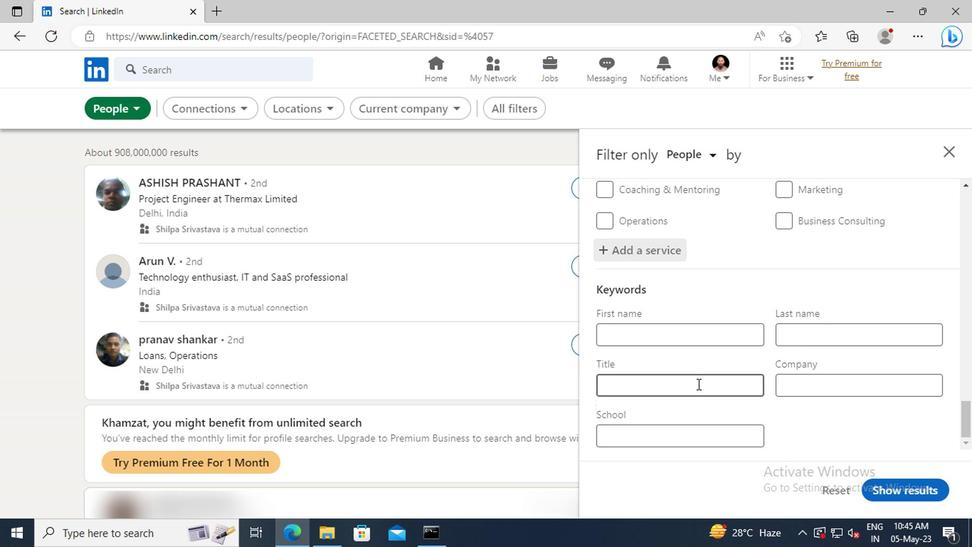
Action: Mouse moved to (585, 365)
Screenshot: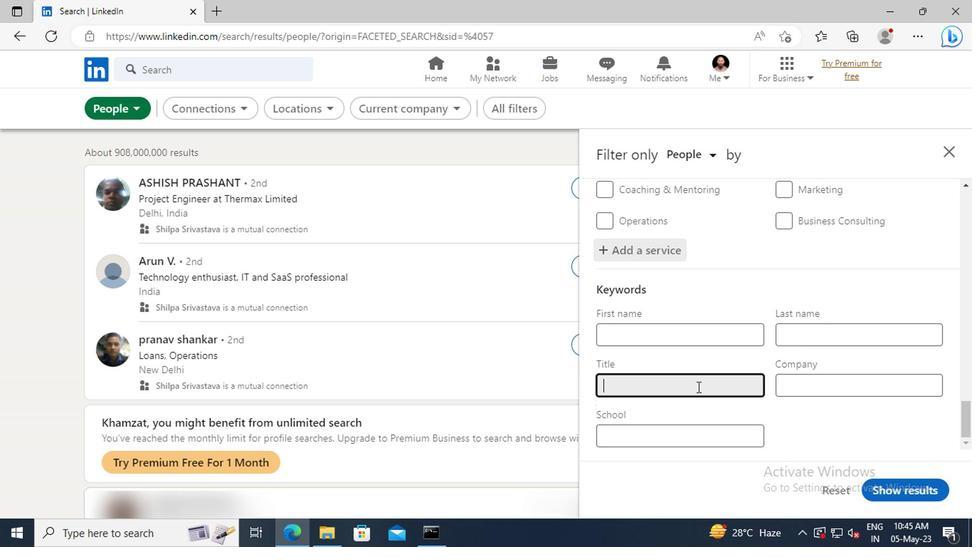
Action: Key pressed <Key.shift>SALES<Key.space><Key.shift>REPRESENTATIVE<Key.enter>
Screenshot: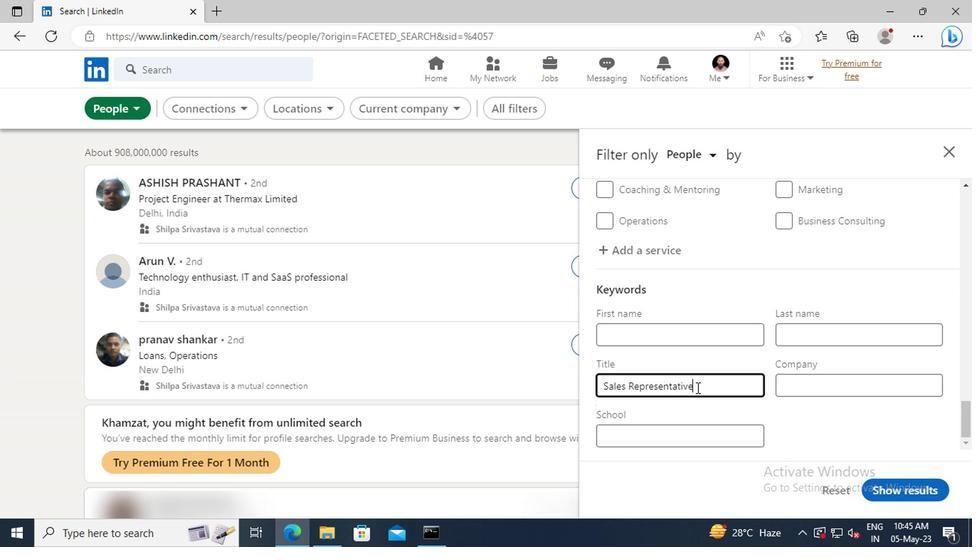 
Action: Mouse moved to (717, 436)
Screenshot: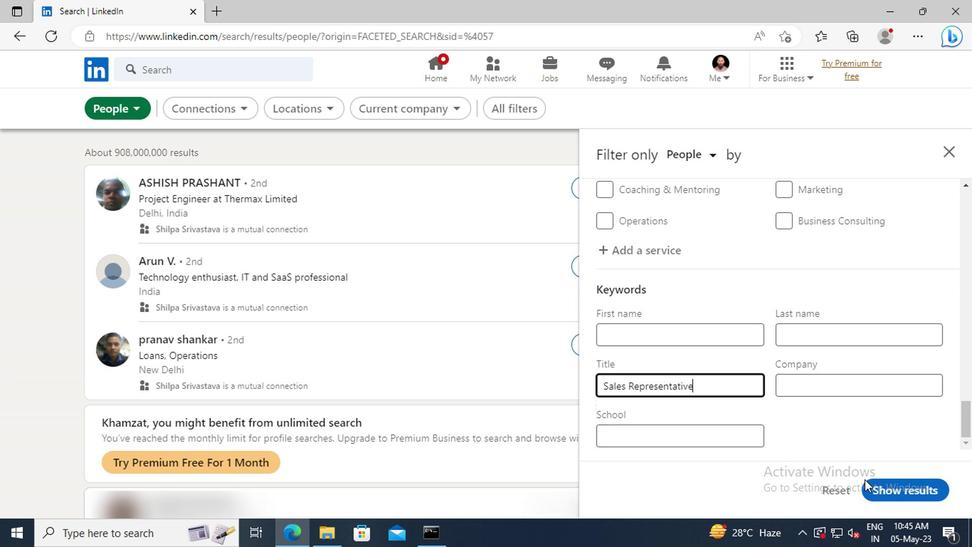 
Action: Mouse pressed left at (717, 436)
Screenshot: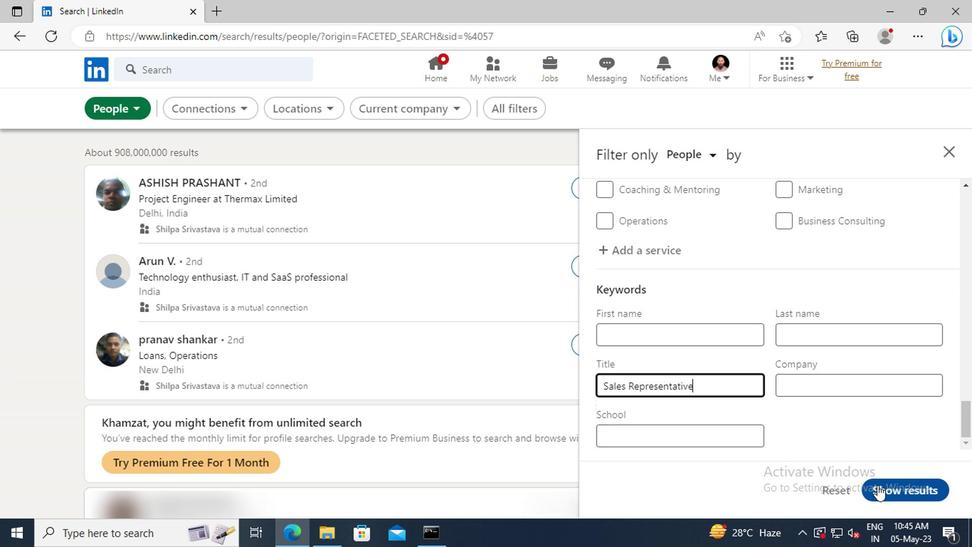 
